 Task: Create a due date automation trigger when advanced on, on the wednesday of the week a card is due add fields with custom field "Resume" set to a date more than 1 working days ago at 11:00 AM.
Action: Mouse moved to (1254, 89)
Screenshot: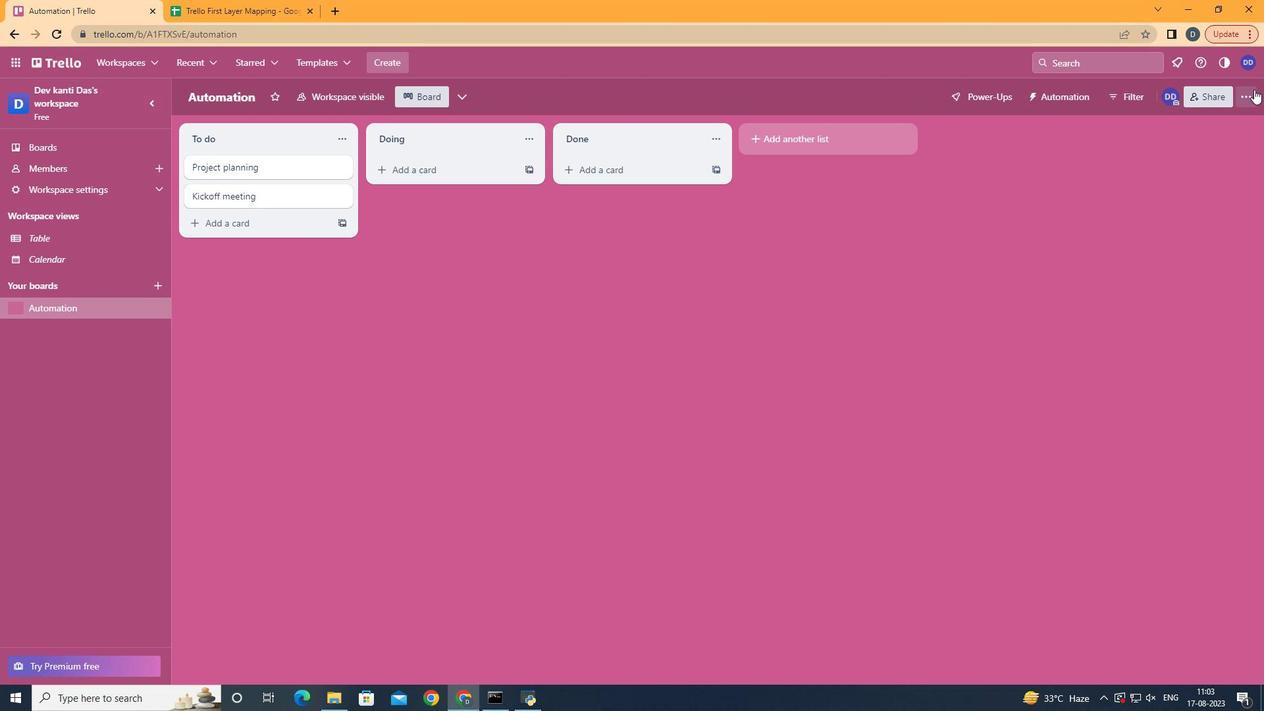 
Action: Mouse pressed left at (1254, 89)
Screenshot: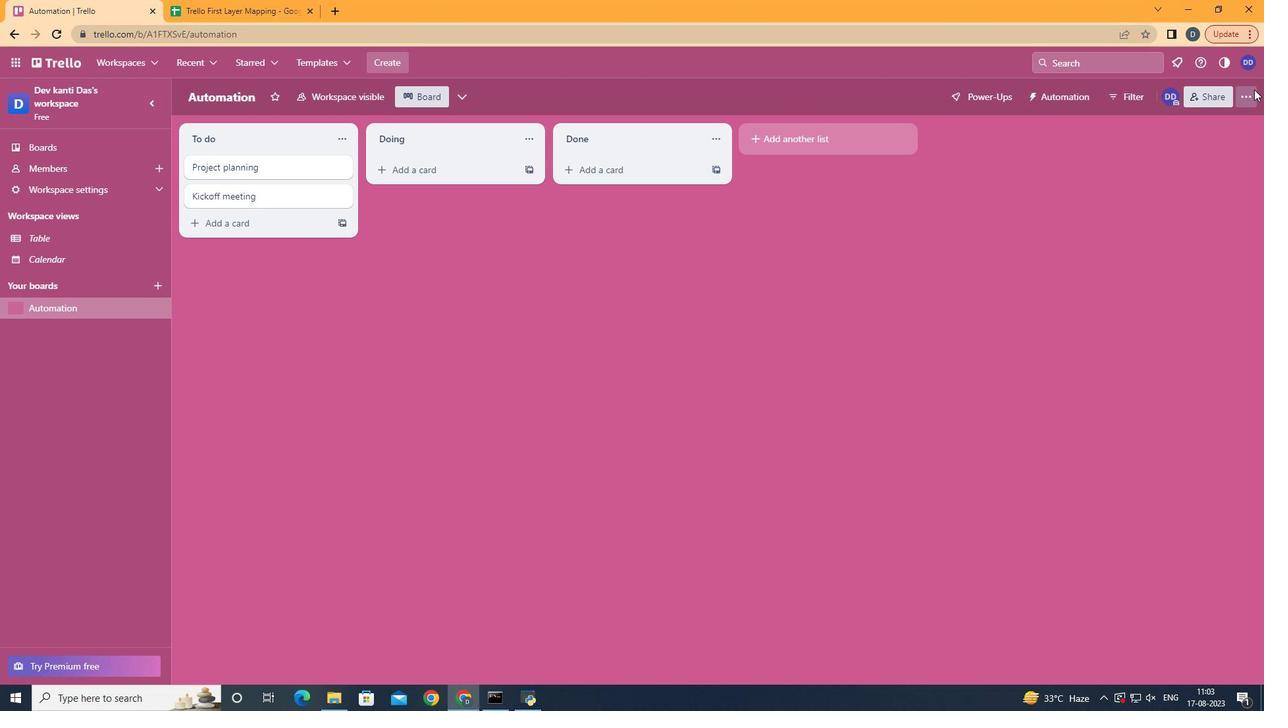 
Action: Mouse moved to (1216, 266)
Screenshot: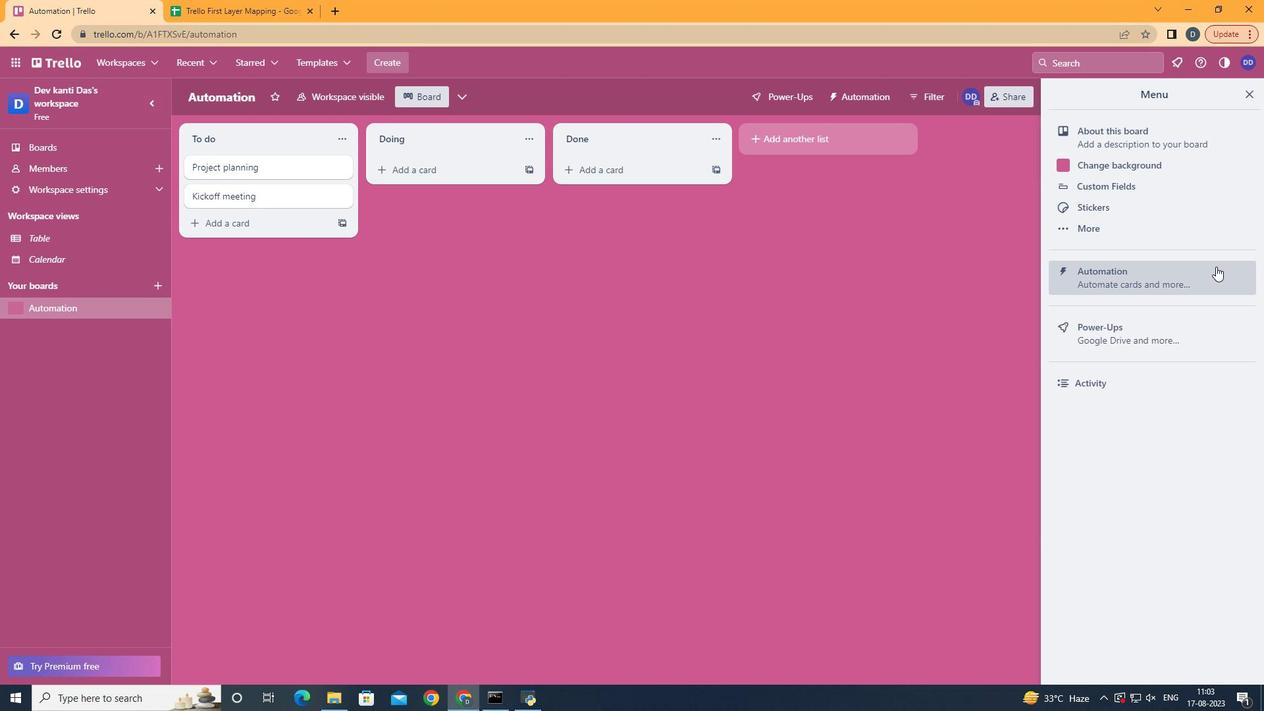 
Action: Mouse pressed left at (1216, 266)
Screenshot: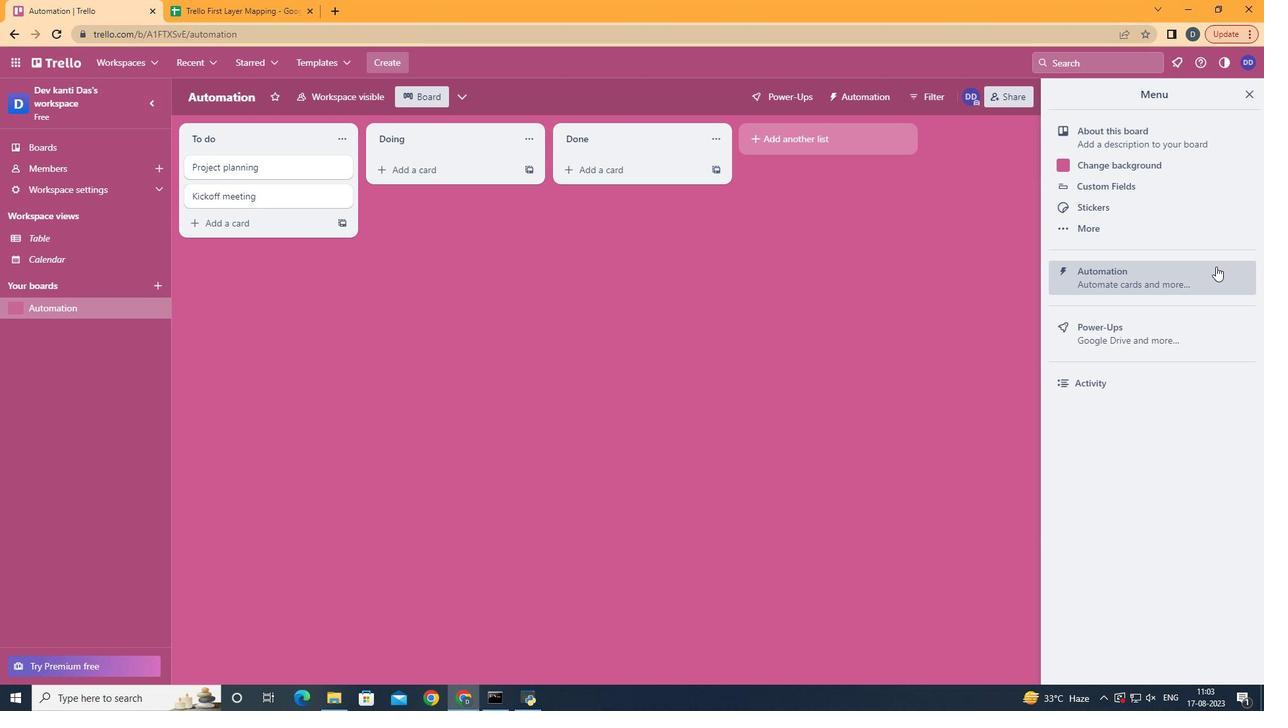
Action: Mouse moved to (254, 266)
Screenshot: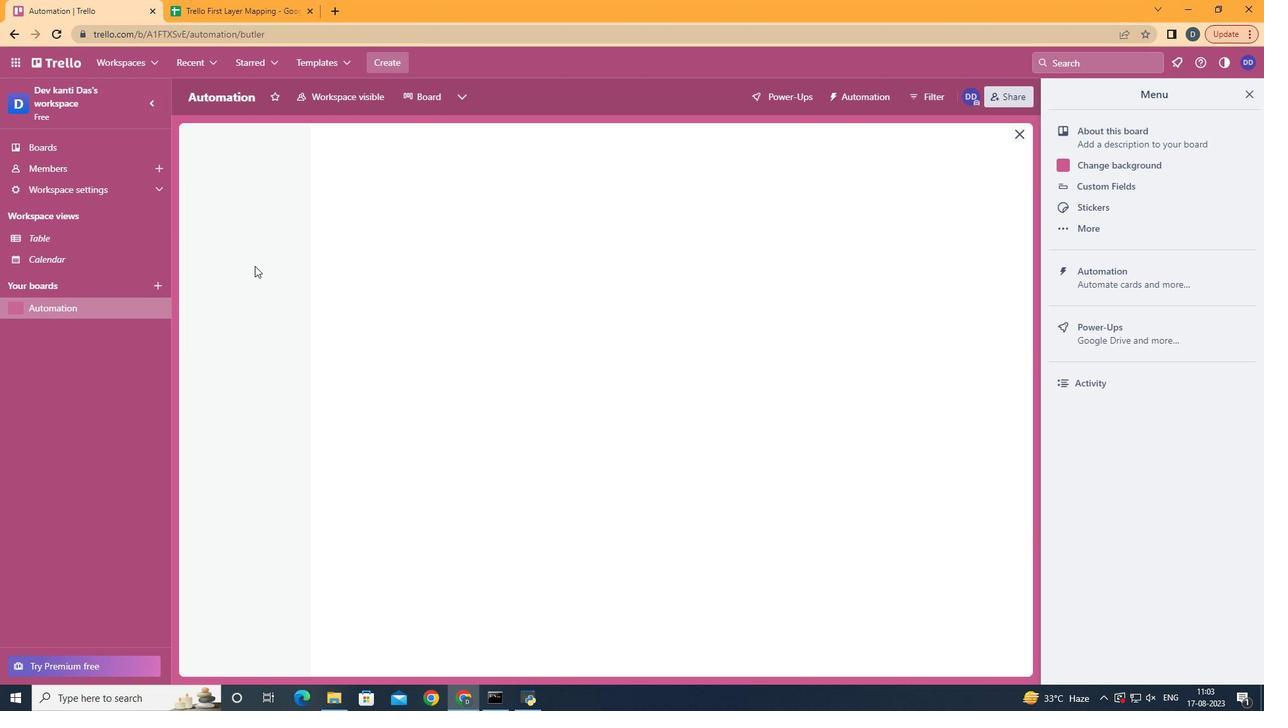 
Action: Mouse pressed left at (254, 266)
Screenshot: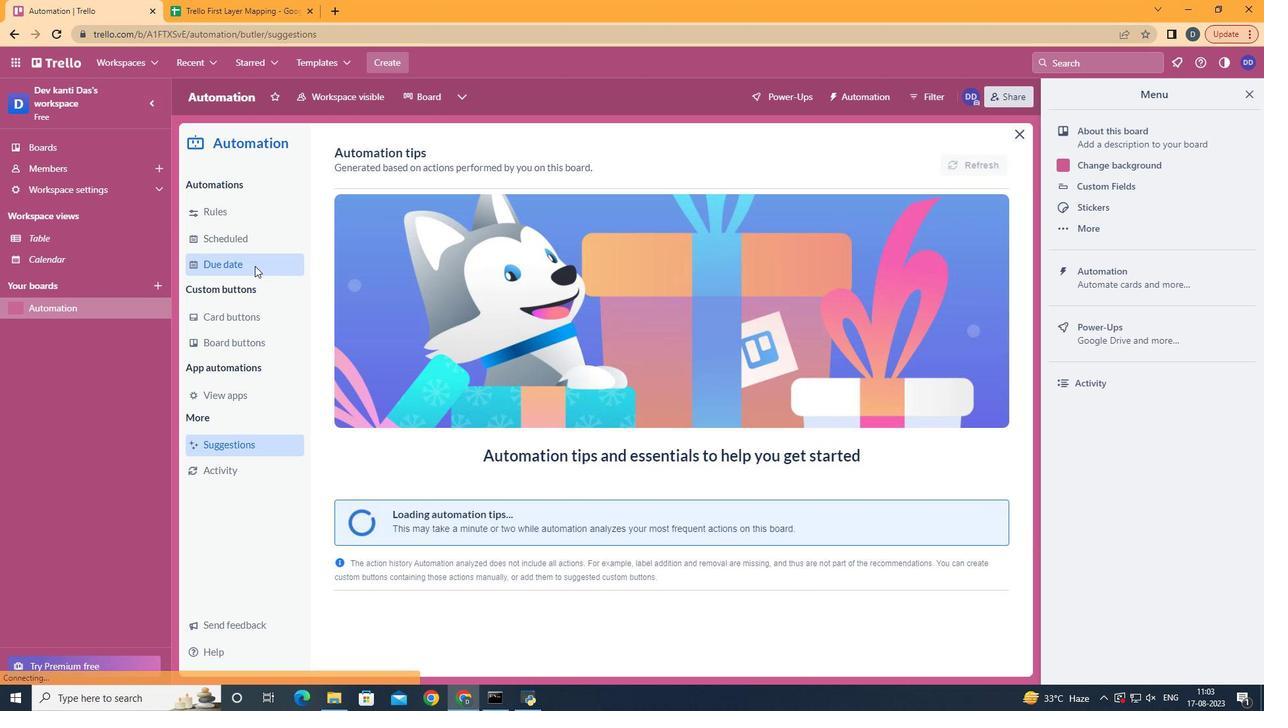
Action: Mouse moved to (922, 153)
Screenshot: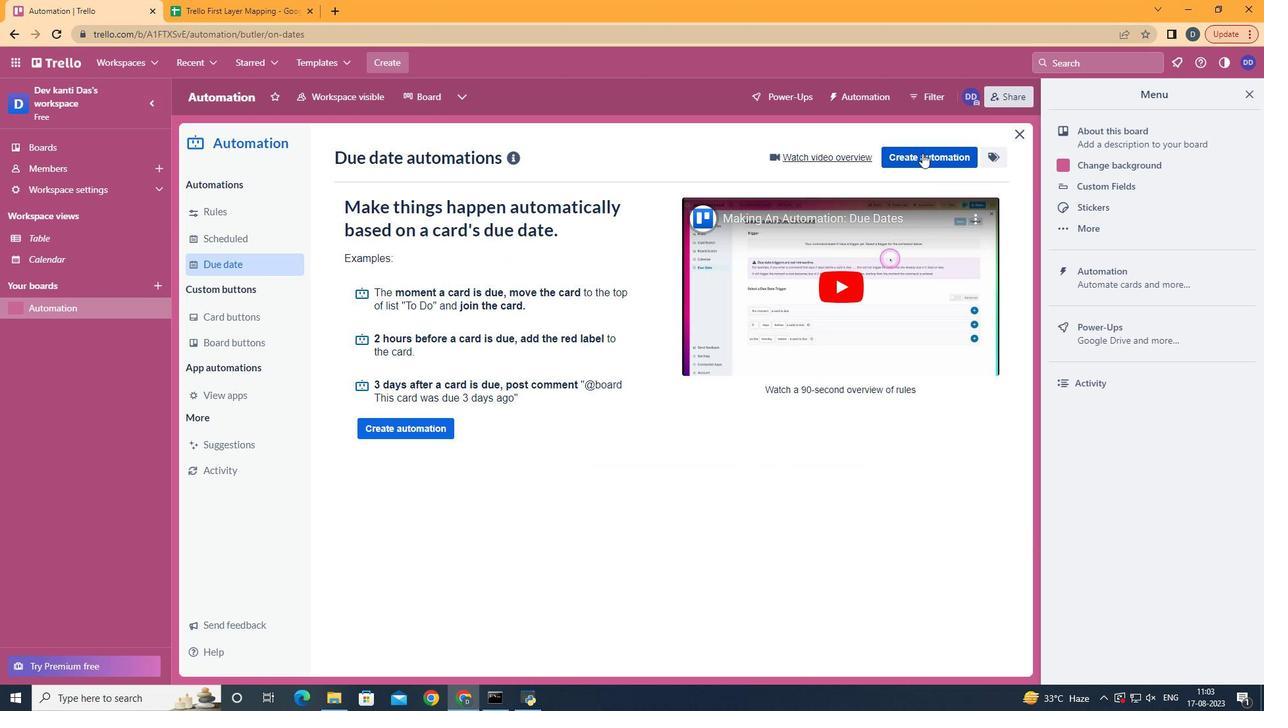 
Action: Mouse pressed left at (922, 153)
Screenshot: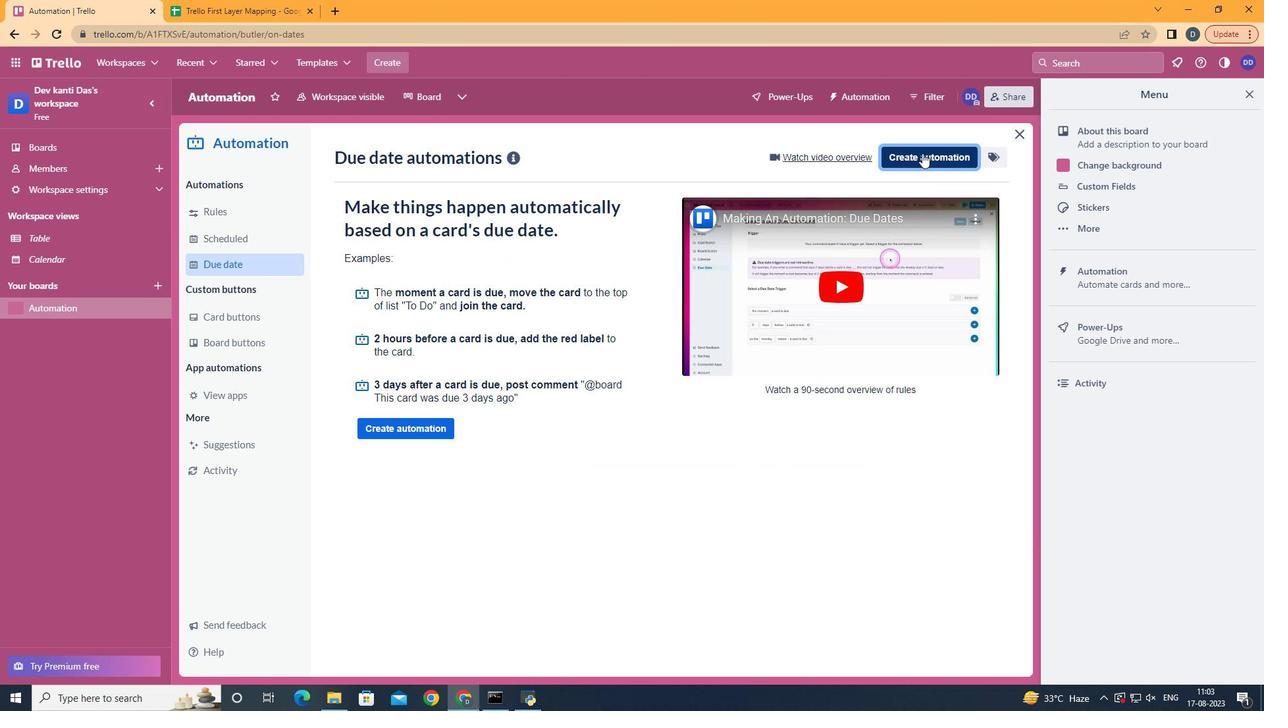 
Action: Mouse moved to (755, 281)
Screenshot: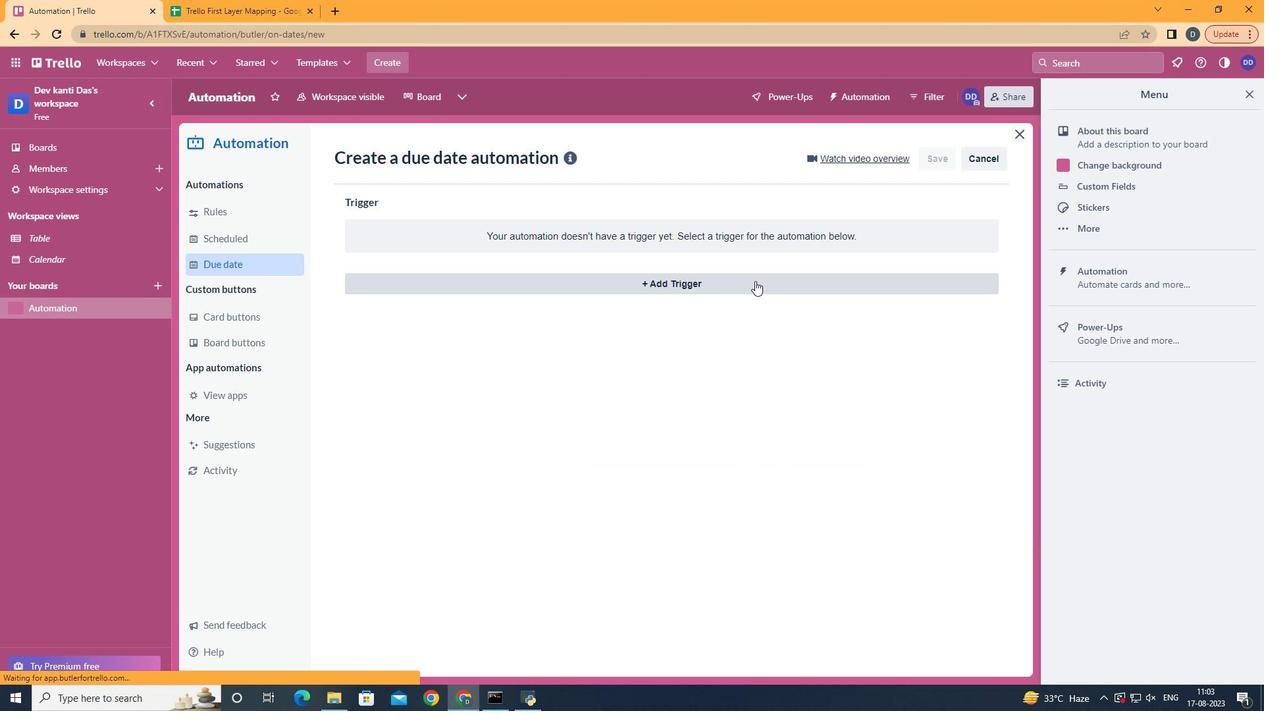 
Action: Mouse pressed left at (755, 281)
Screenshot: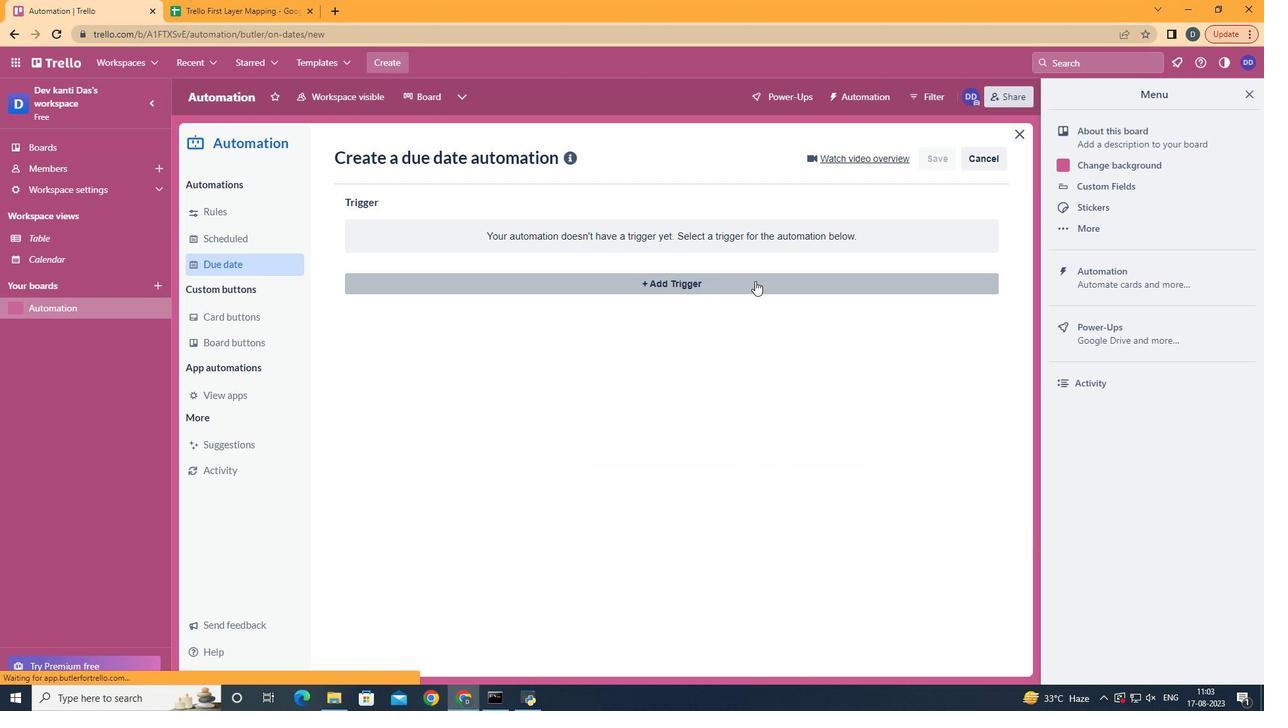 
Action: Mouse moved to (425, 393)
Screenshot: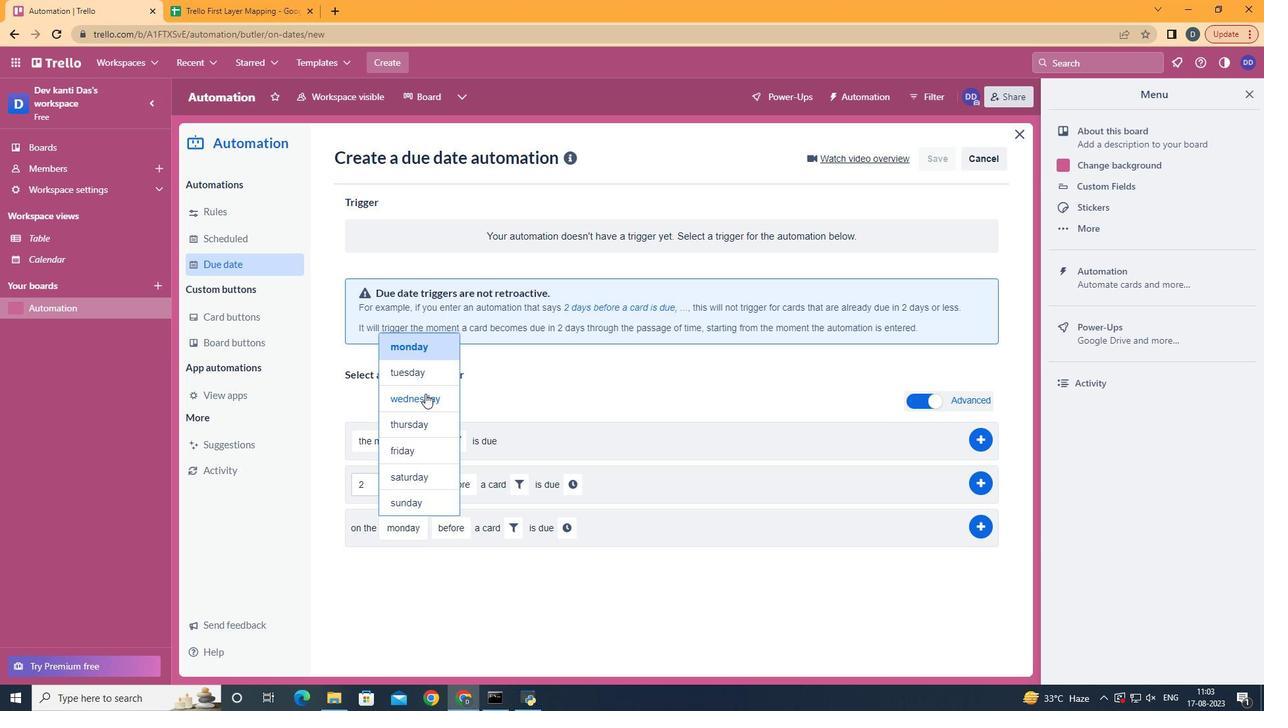 
Action: Mouse pressed left at (425, 393)
Screenshot: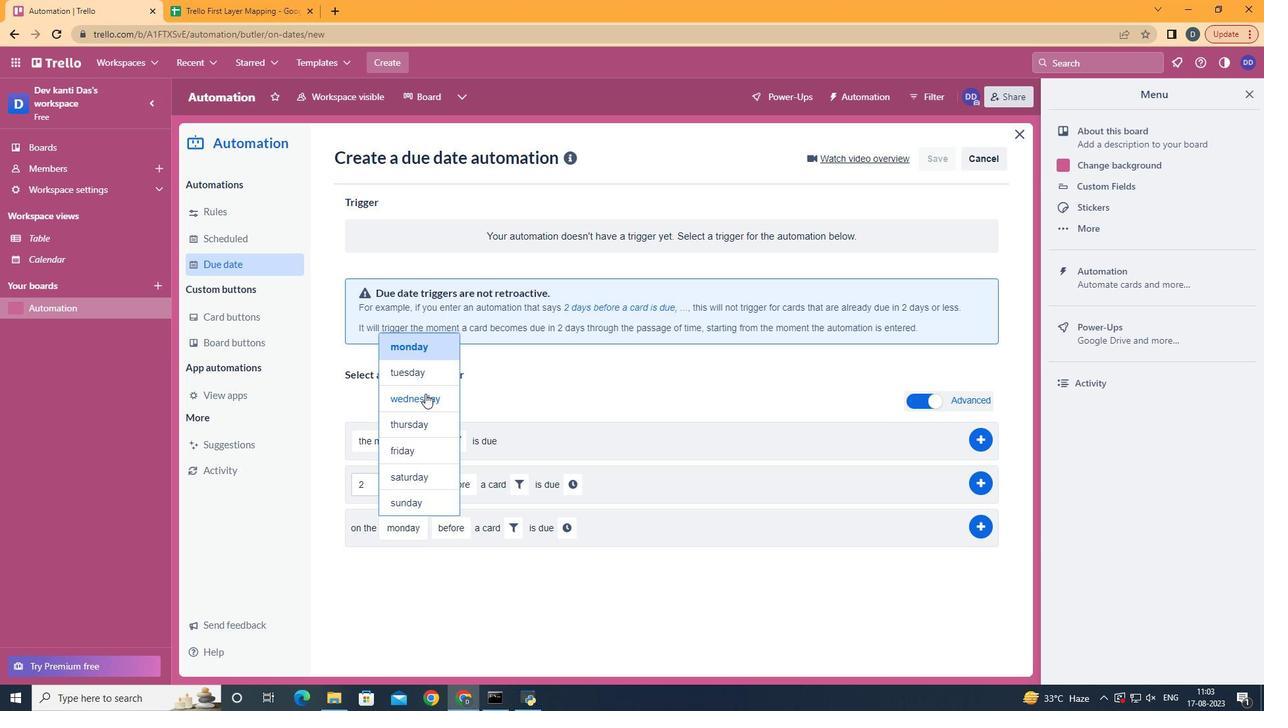 
Action: Mouse moved to (478, 615)
Screenshot: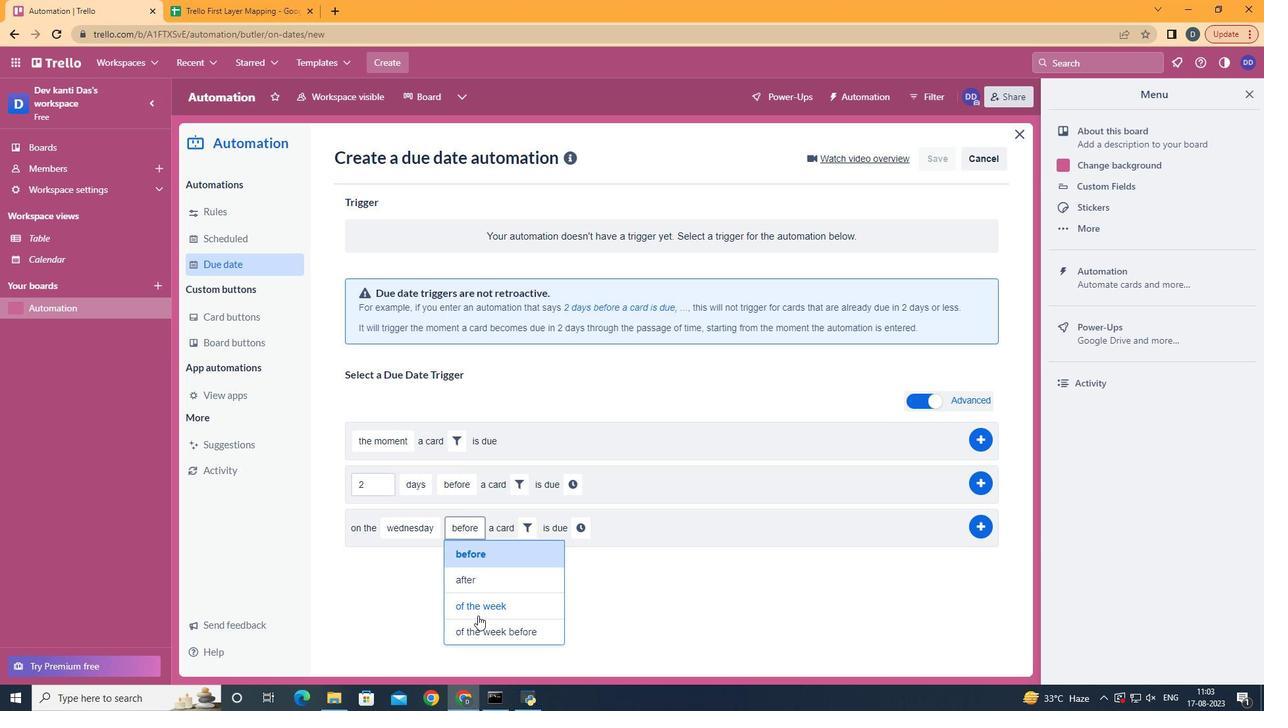 
Action: Mouse pressed left at (478, 615)
Screenshot: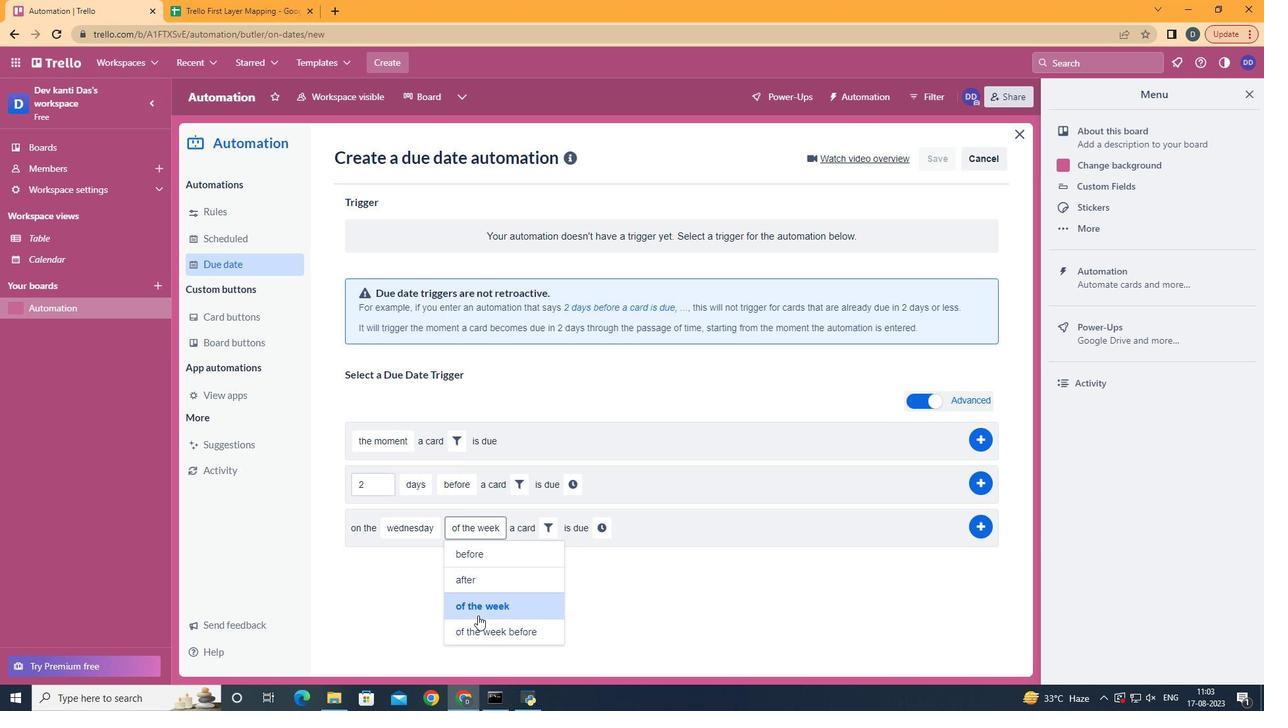 
Action: Mouse moved to (541, 531)
Screenshot: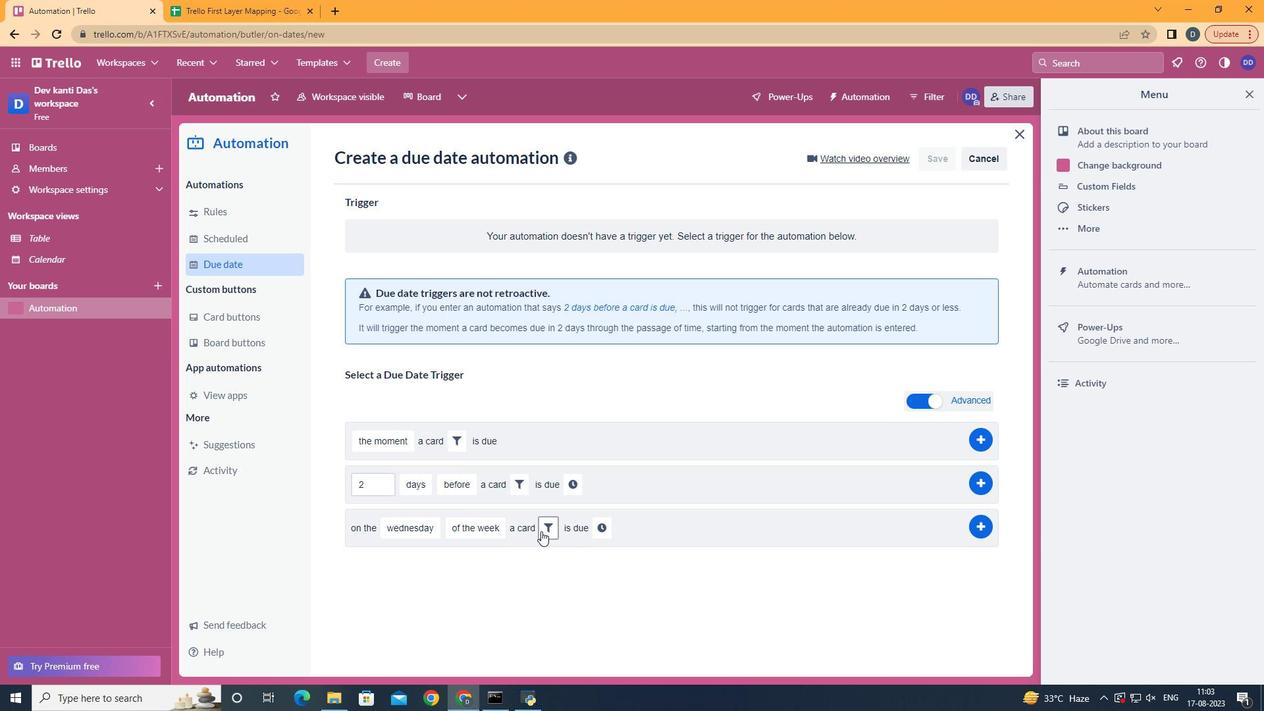 
Action: Mouse pressed left at (541, 531)
Screenshot: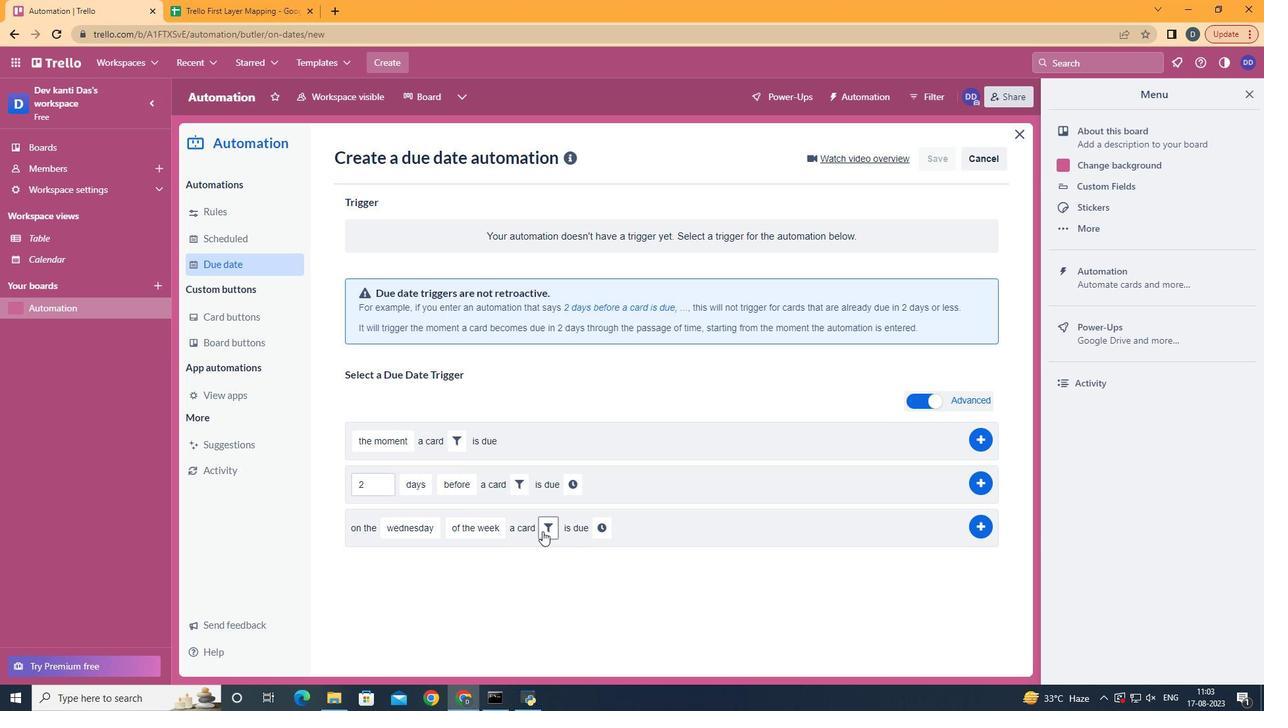 
Action: Mouse moved to (757, 559)
Screenshot: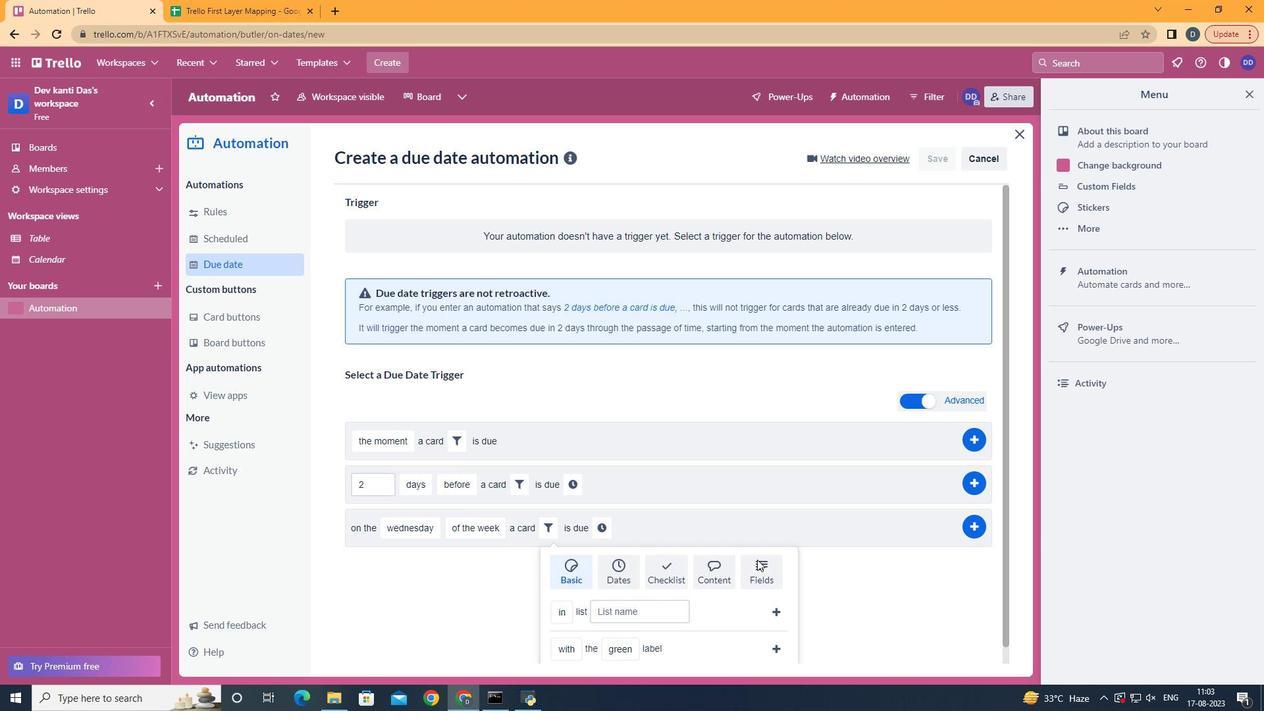 
Action: Mouse pressed left at (757, 559)
Screenshot: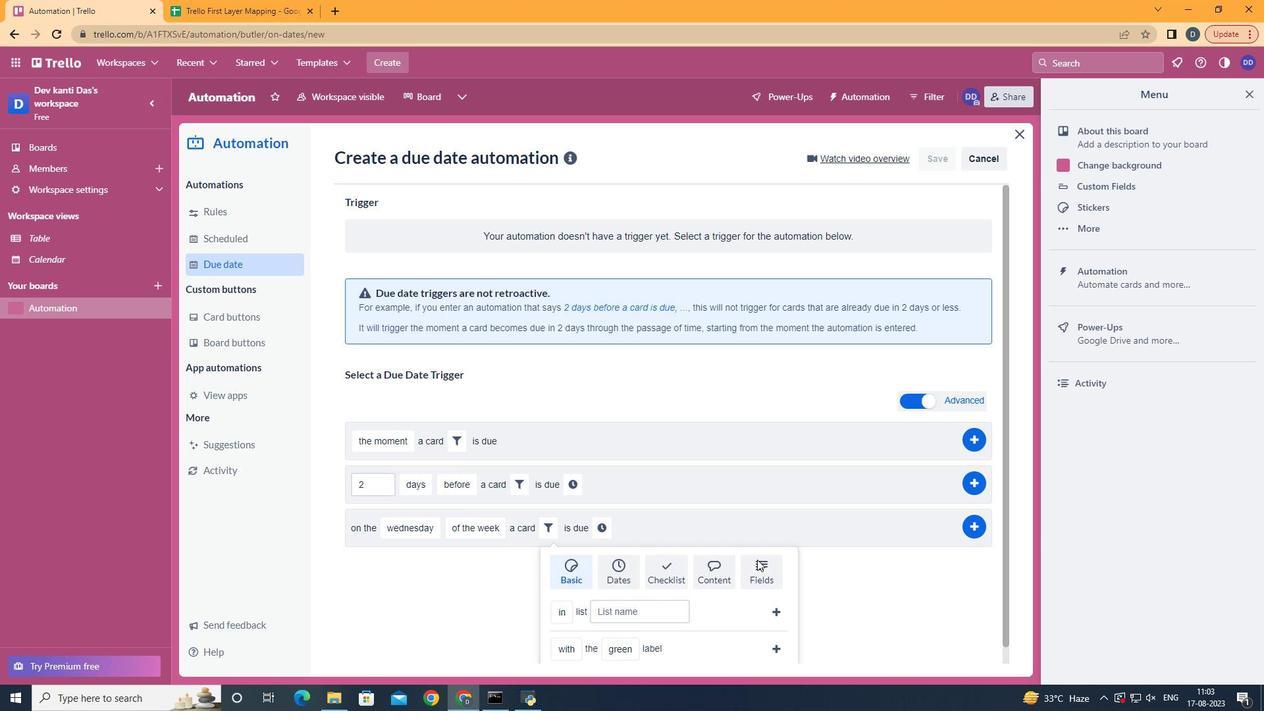
Action: Mouse scrolled (757, 559) with delta (0, 0)
Screenshot: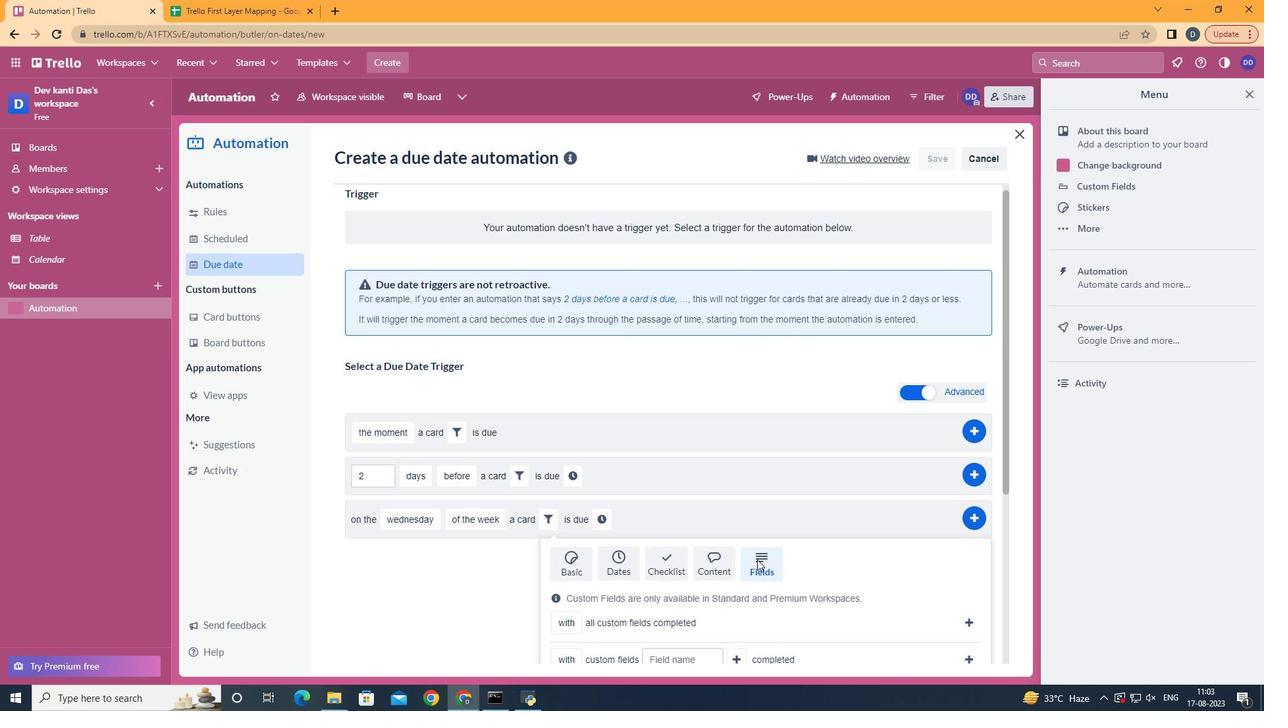 
Action: Mouse scrolled (757, 559) with delta (0, 0)
Screenshot: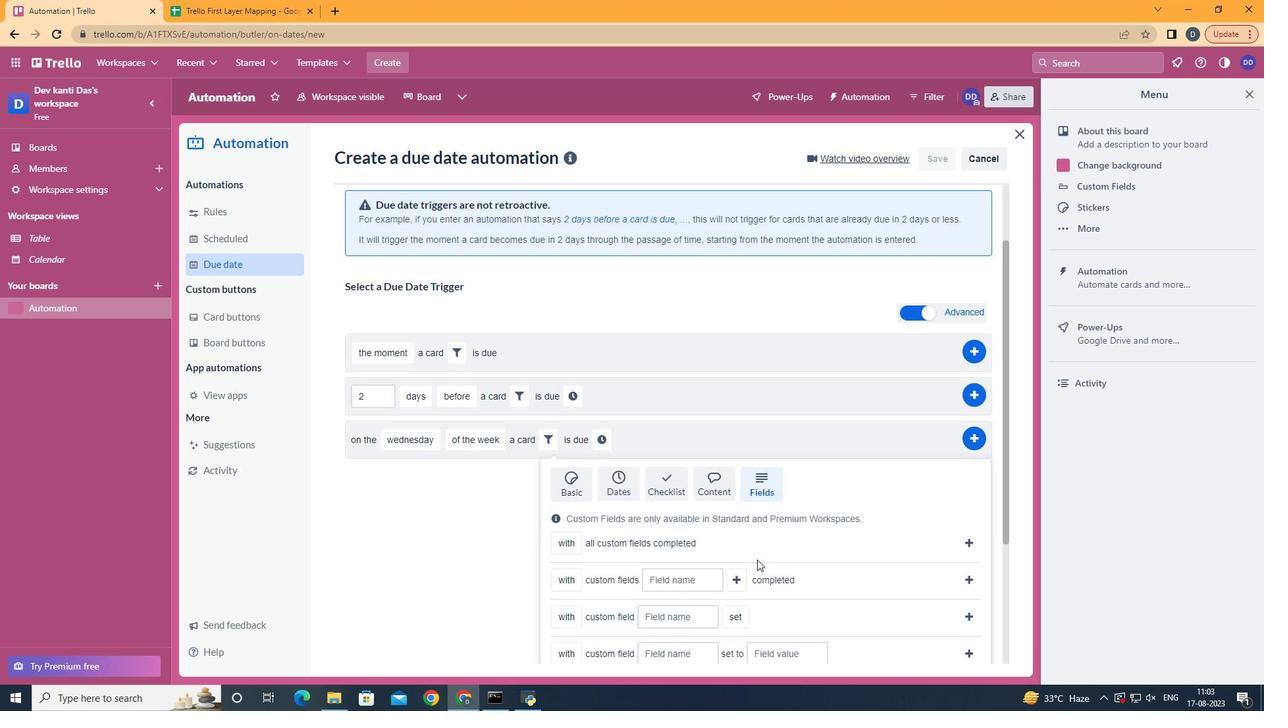 
Action: Mouse scrolled (757, 559) with delta (0, 0)
Screenshot: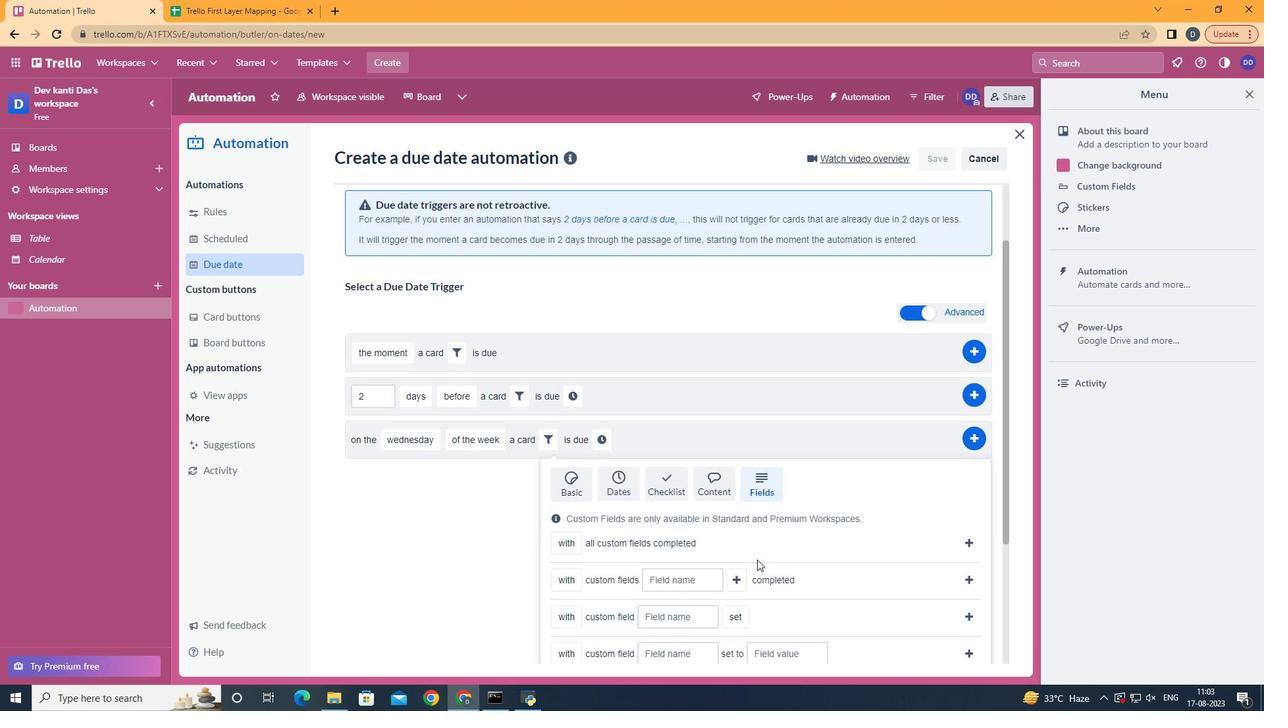 
Action: Mouse scrolled (757, 559) with delta (0, 0)
Screenshot: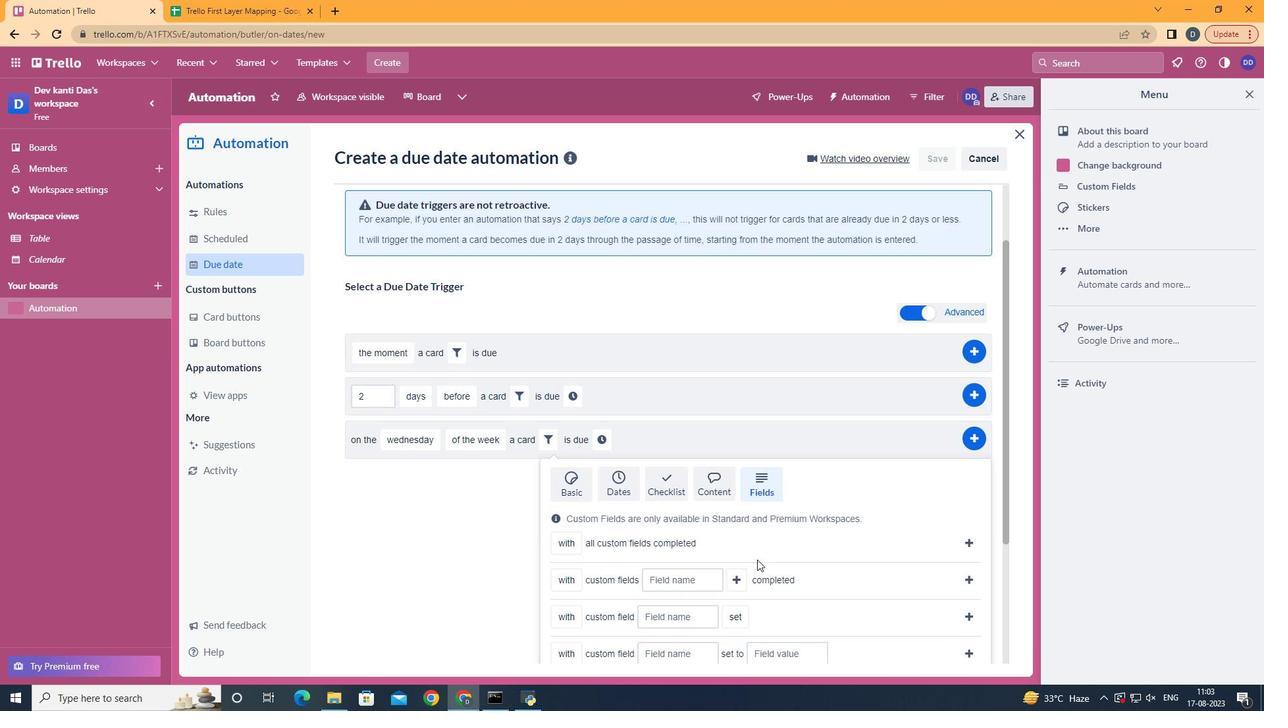
Action: Mouse scrolled (757, 559) with delta (0, 0)
Screenshot: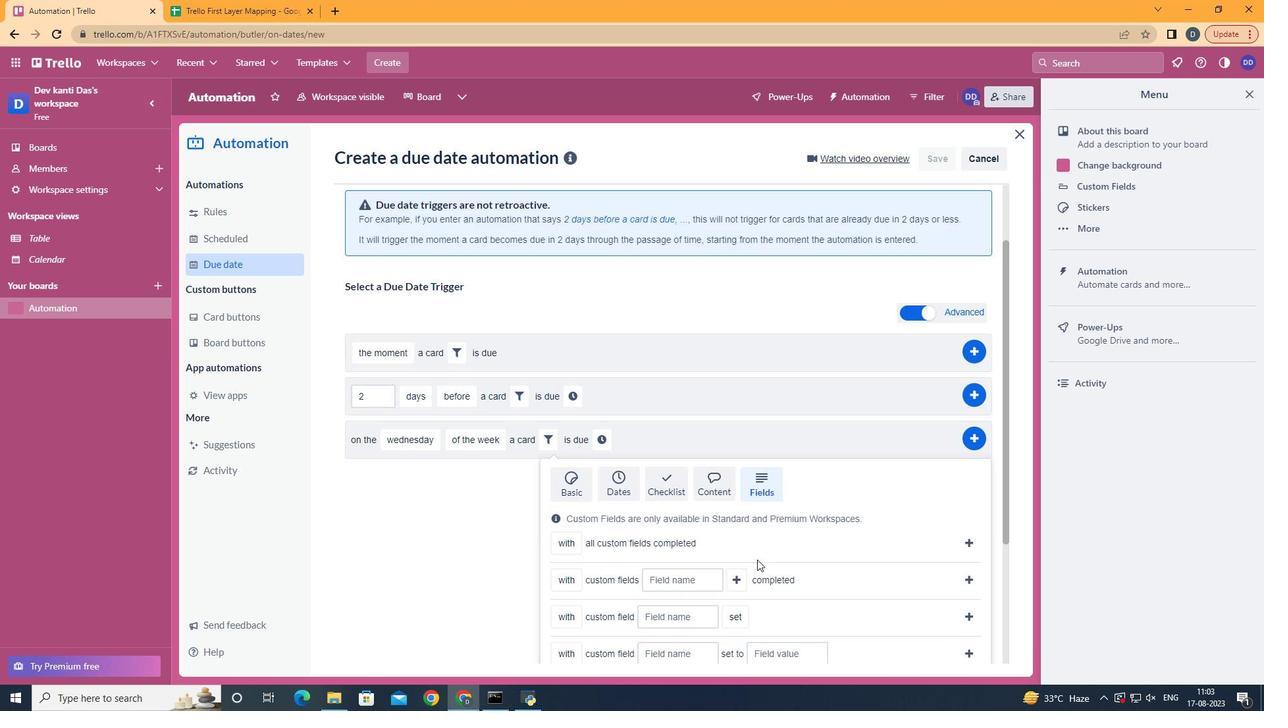 
Action: Mouse moved to (692, 611)
Screenshot: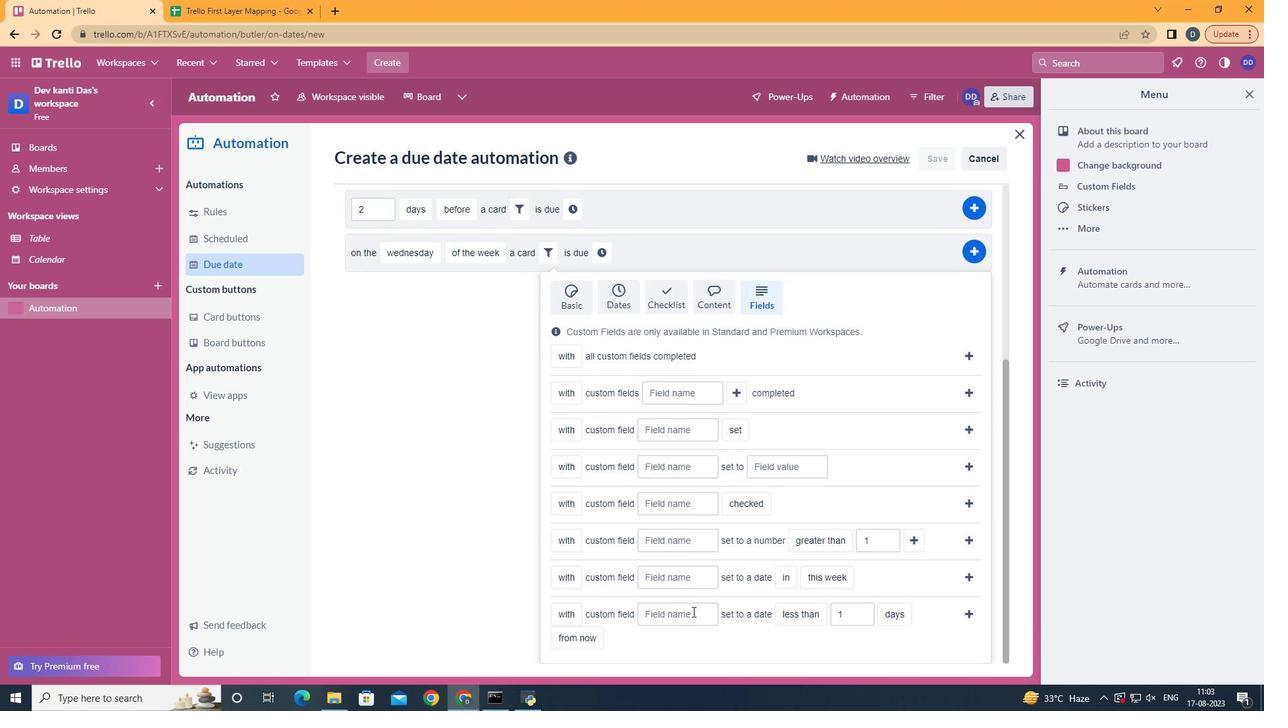 
Action: Mouse pressed left at (692, 611)
Screenshot: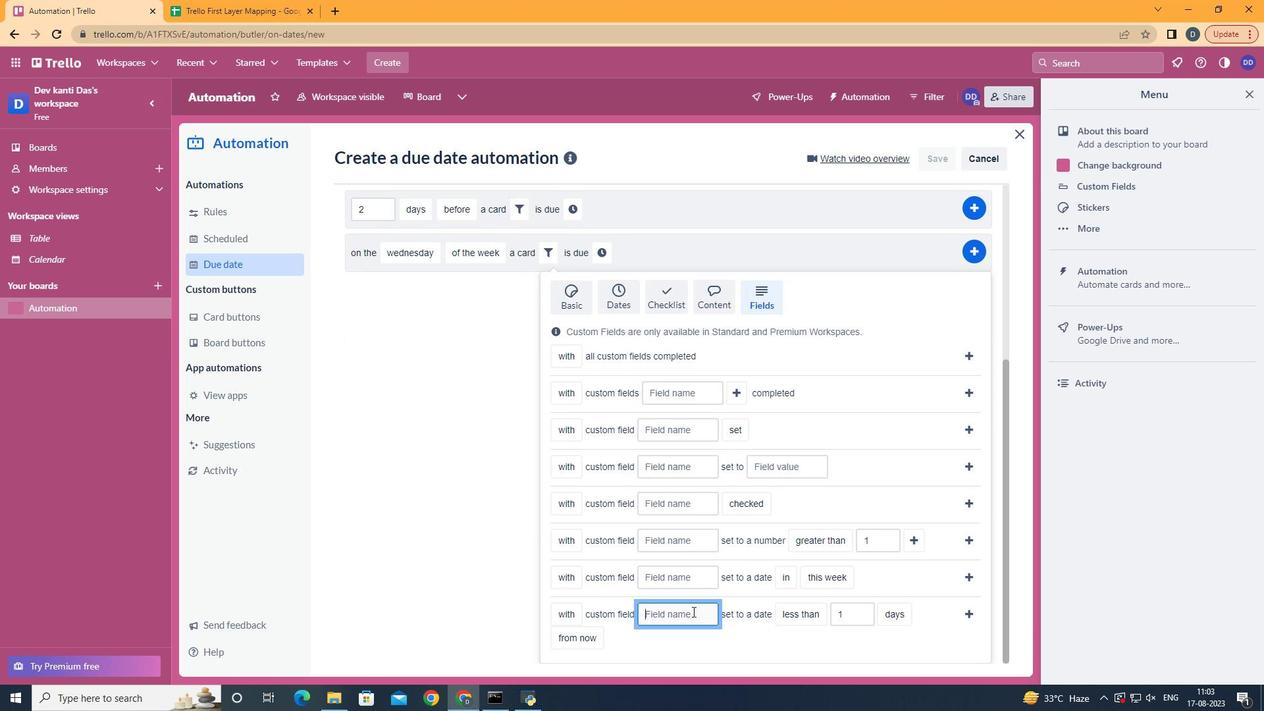 
Action: Mouse moved to (691, 613)
Screenshot: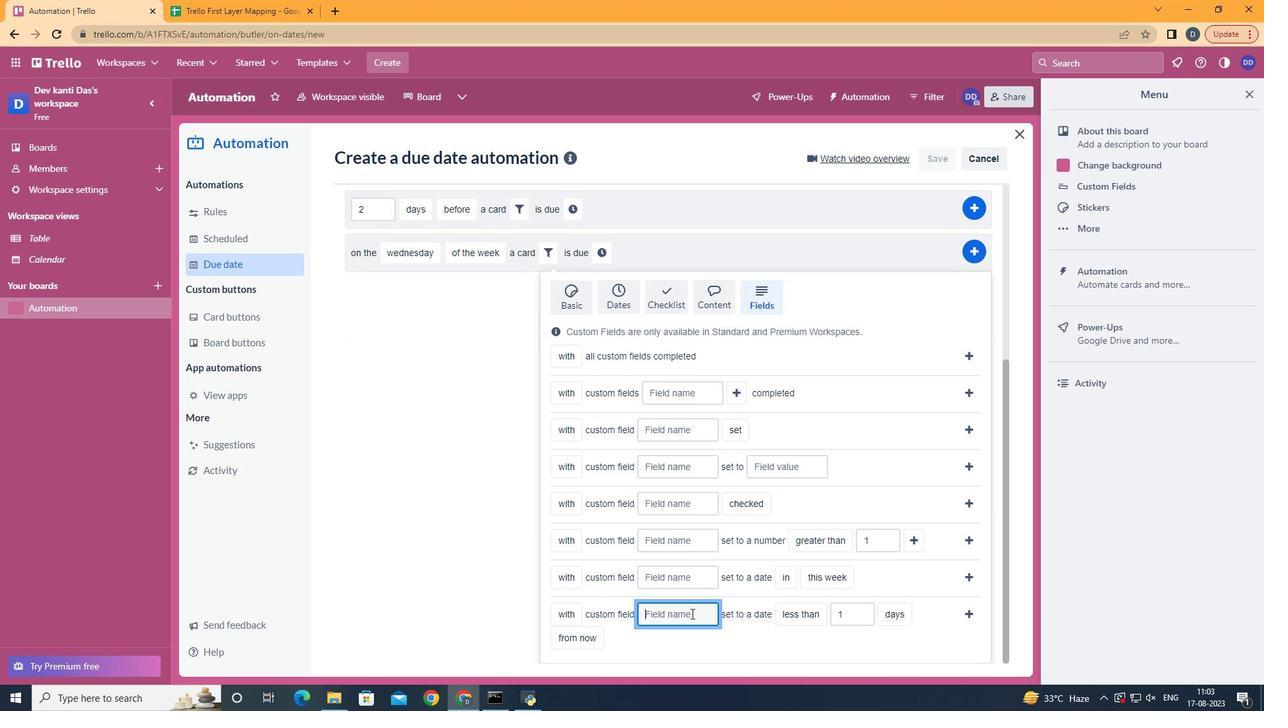 
Action: Key pressed <Key.shift><Key.shift><Key.shift><Key.shift><Key.shift><Key.shift><Key.shift><Key.shift><Key.shift><Key.shift><Key.shift><Key.shift><Key.shift><Key.shift>Resume
Screenshot: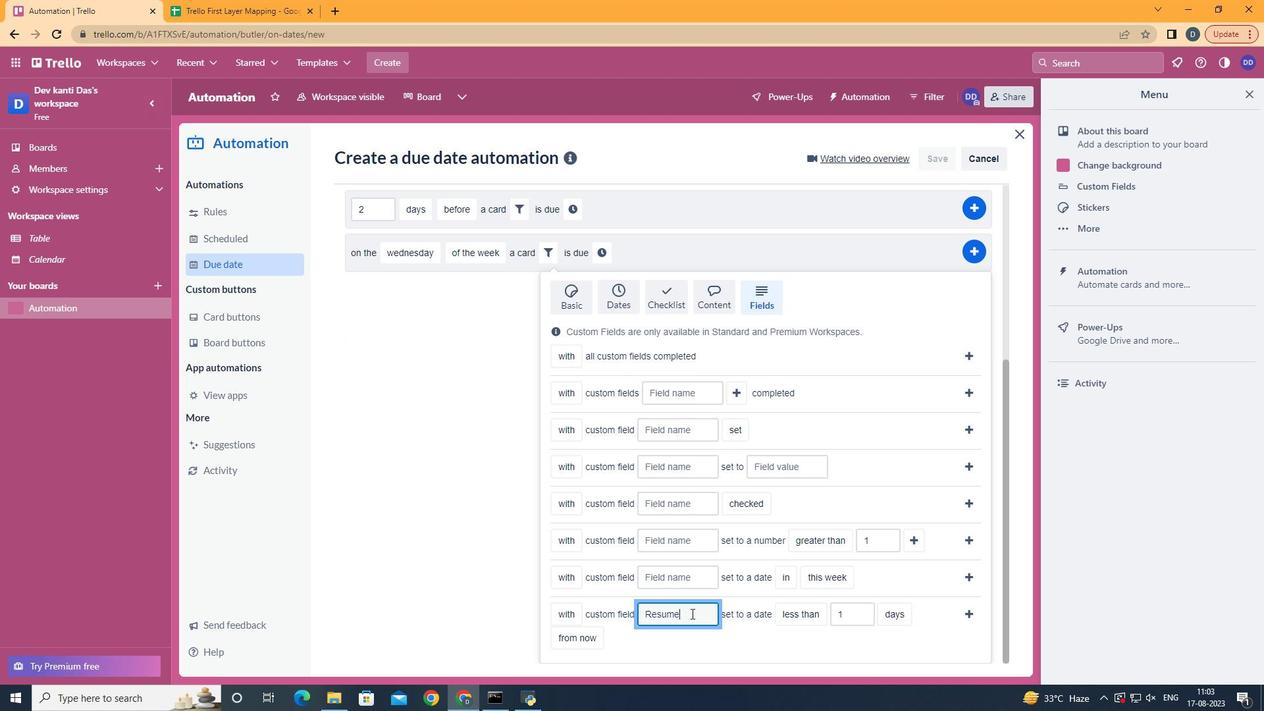 
Action: Mouse moved to (813, 543)
Screenshot: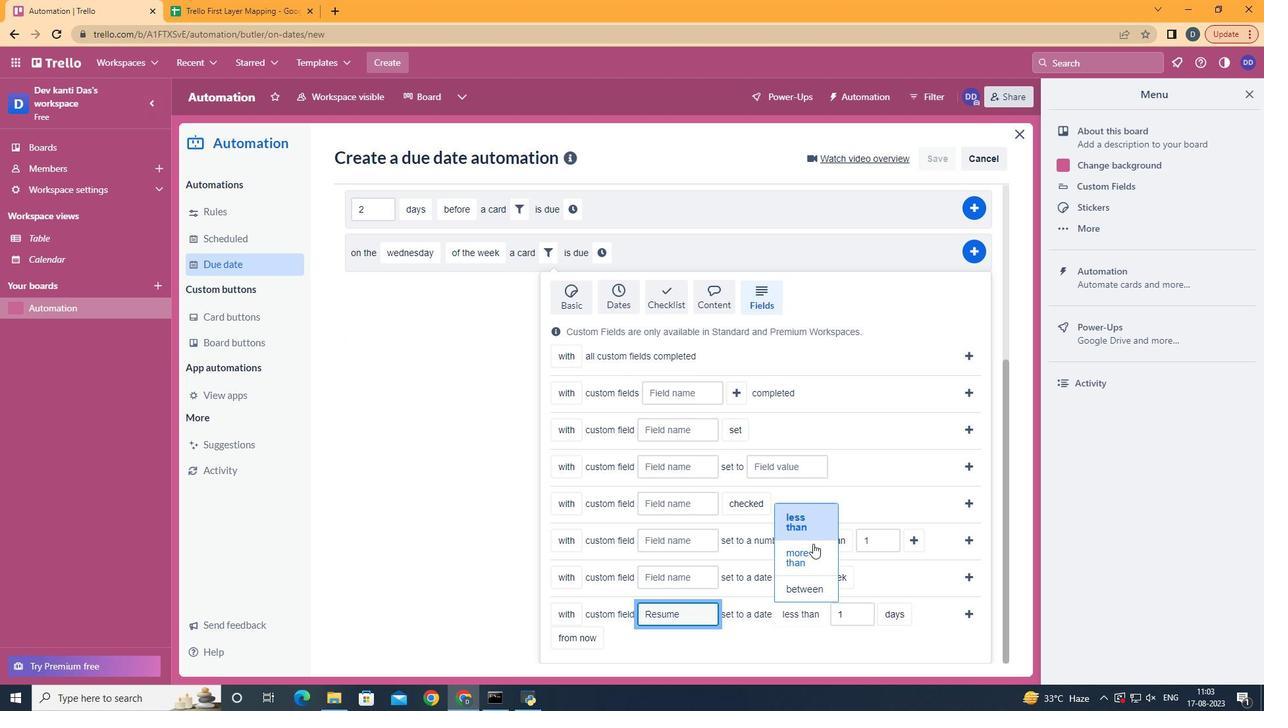 
Action: Mouse pressed left at (813, 543)
Screenshot: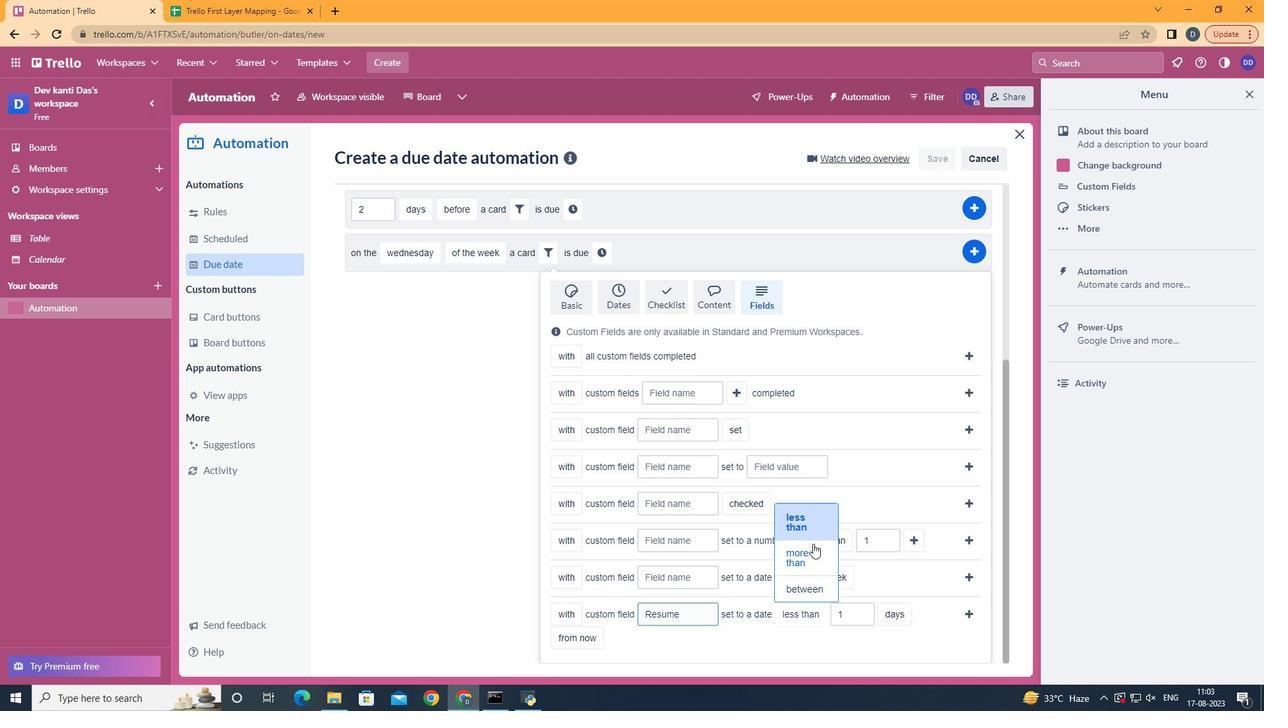 
Action: Mouse moved to (898, 596)
Screenshot: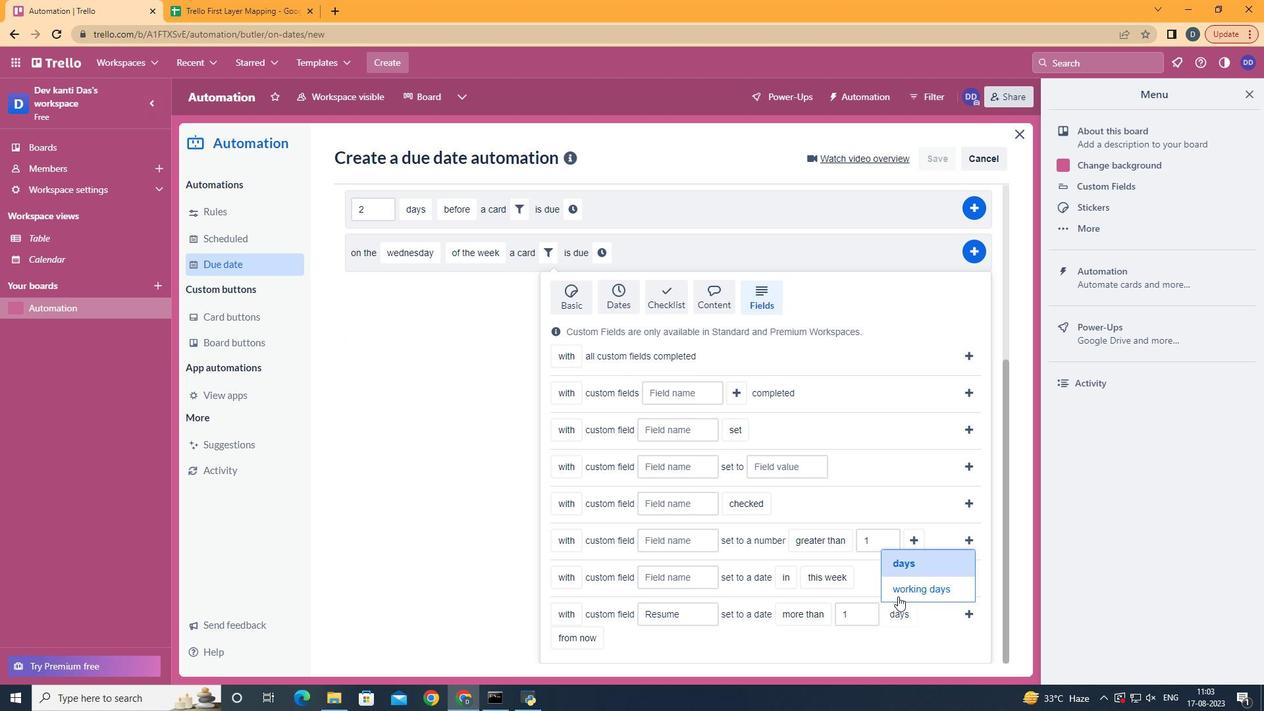 
Action: Mouse pressed left at (898, 596)
Screenshot: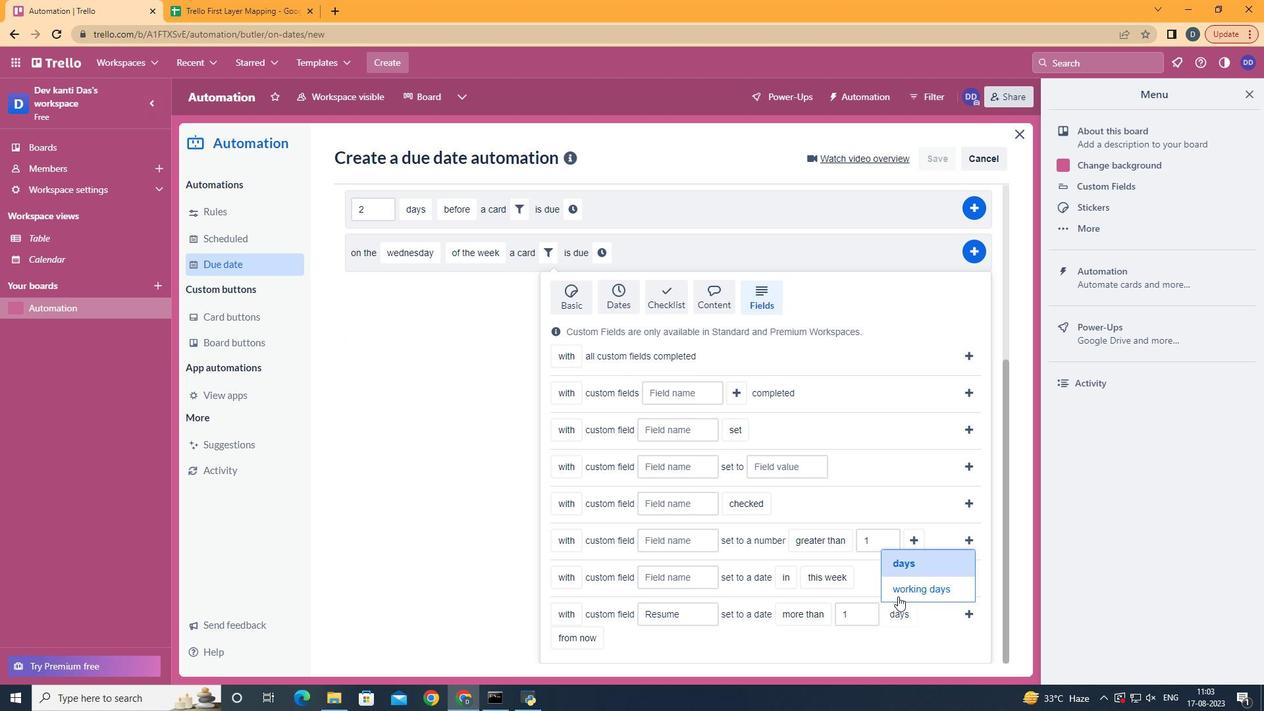 
Action: Mouse moved to (651, 616)
Screenshot: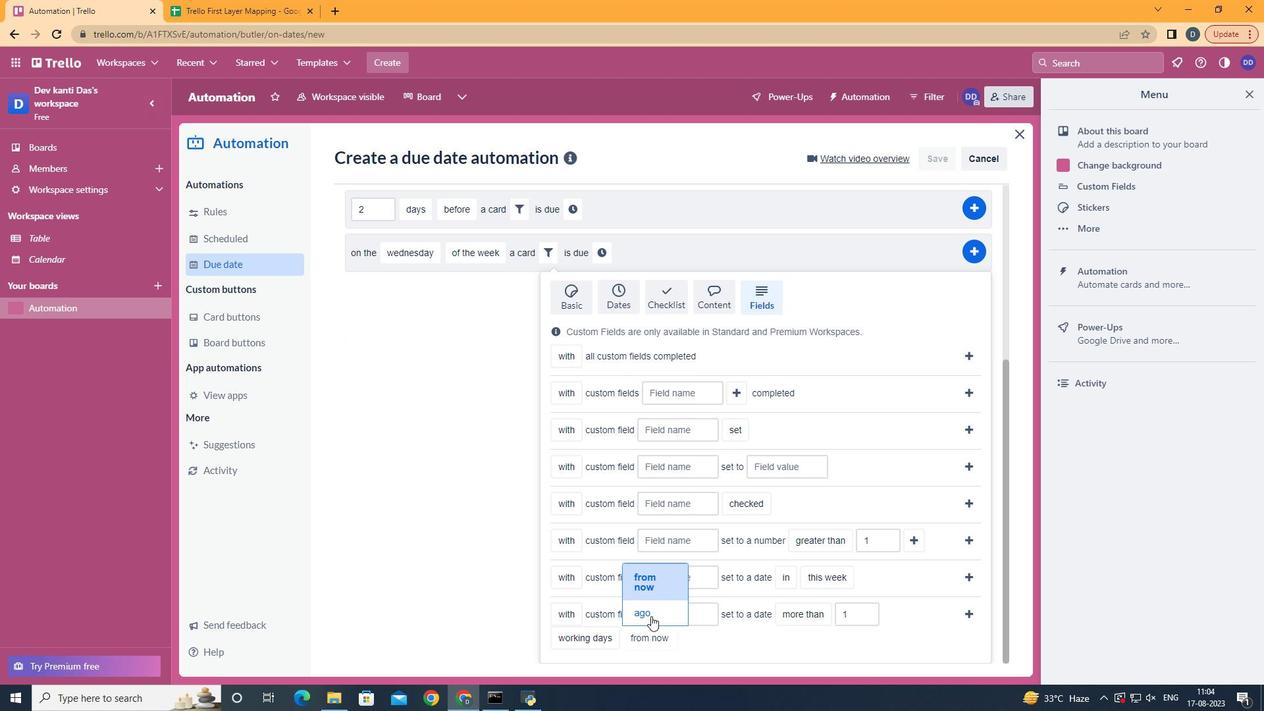 
Action: Mouse pressed left at (651, 616)
Screenshot: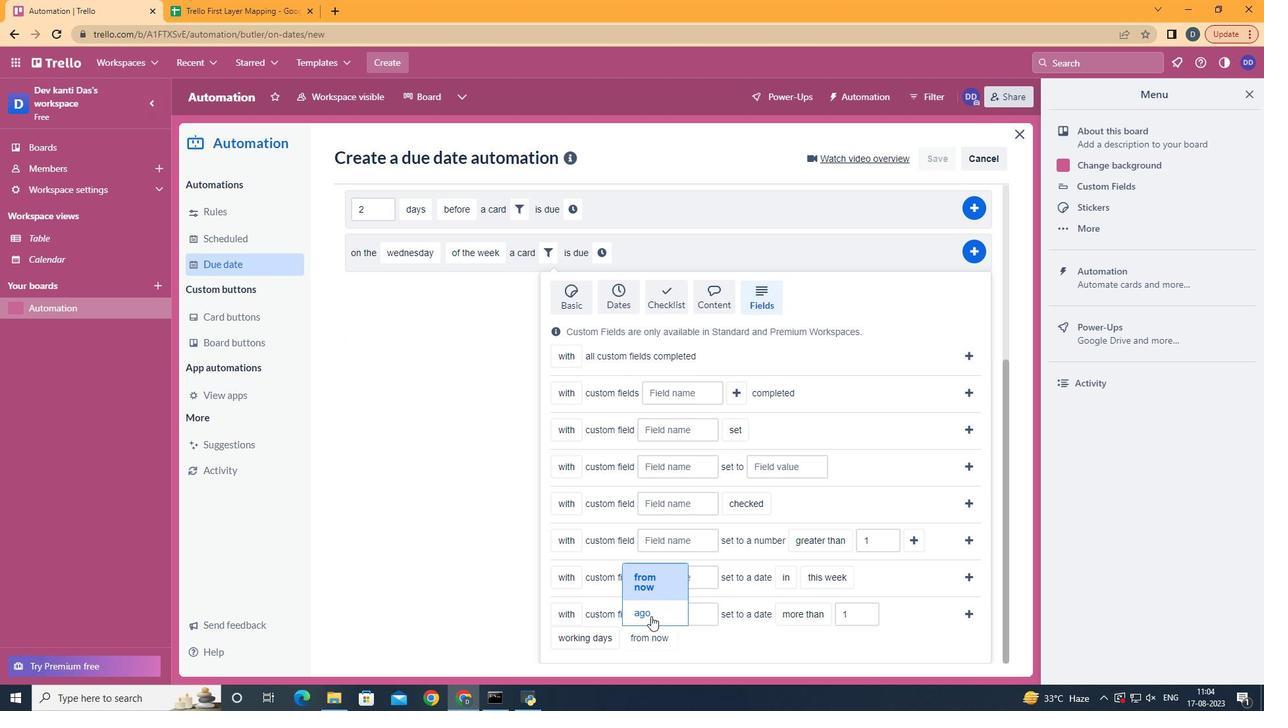 
Action: Mouse moved to (965, 614)
Screenshot: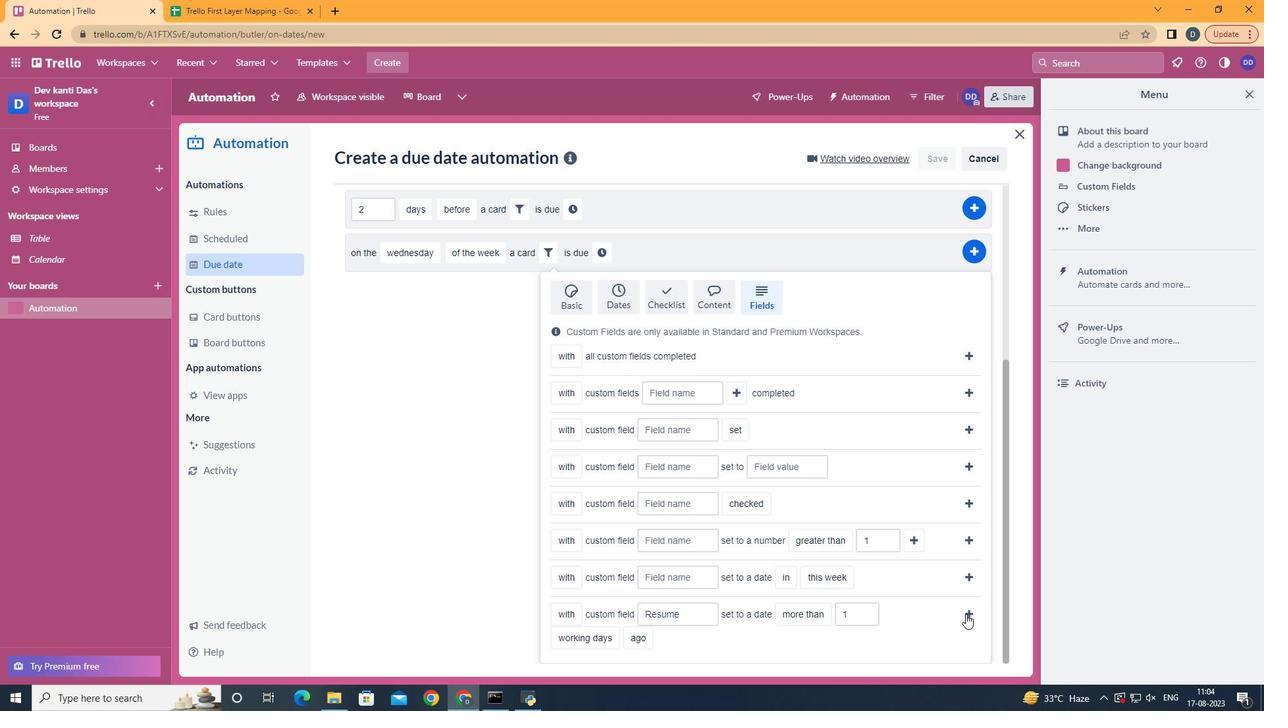 
Action: Mouse pressed left at (965, 614)
Screenshot: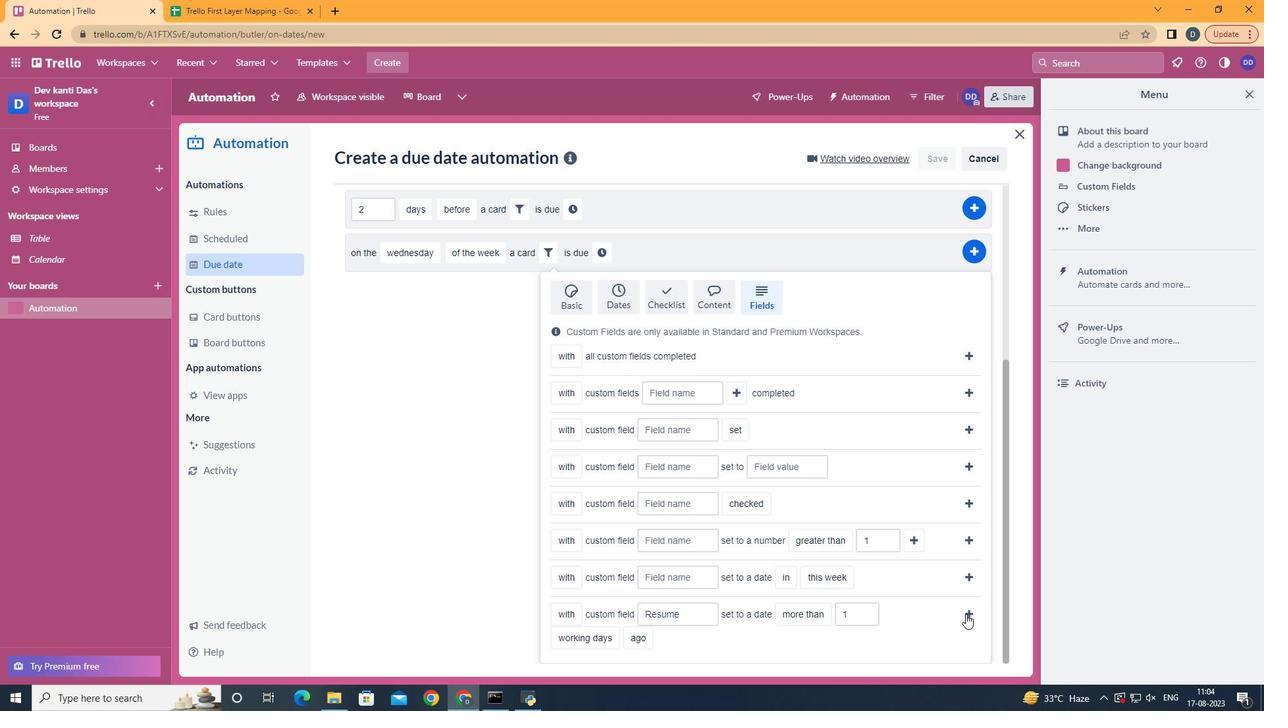 
Action: Mouse moved to (926, 526)
Screenshot: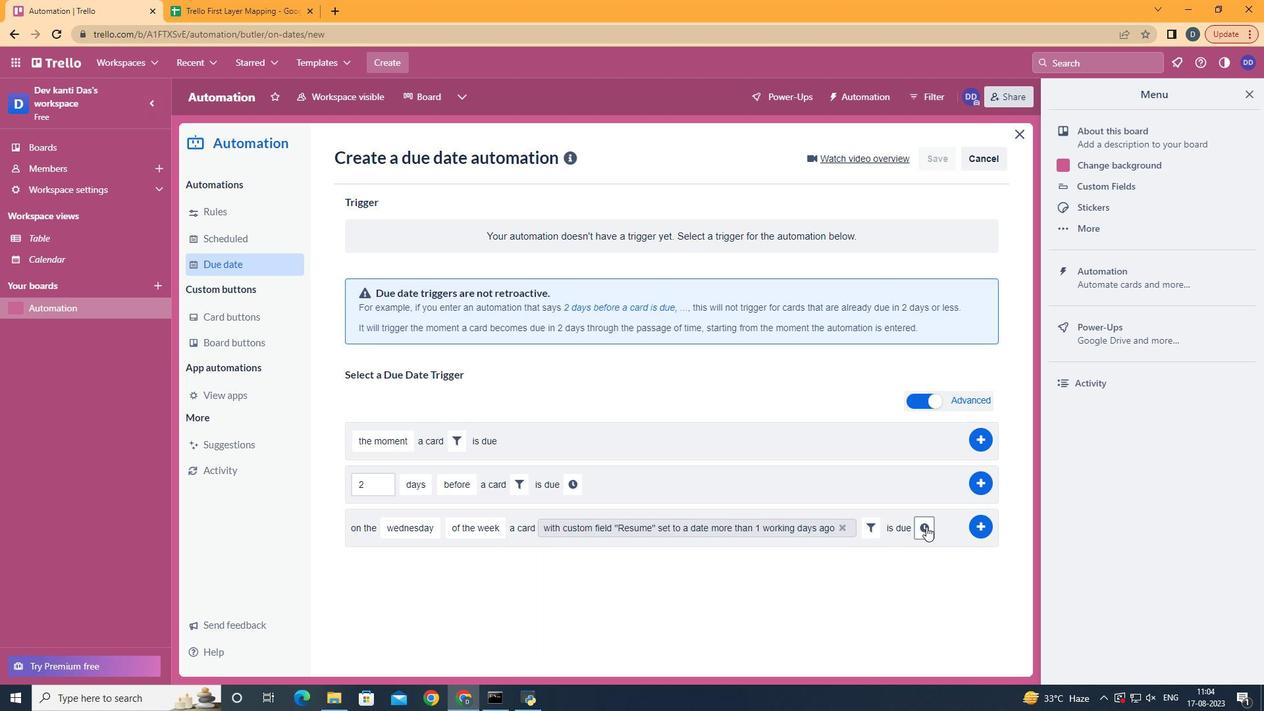 
Action: Mouse pressed left at (926, 526)
Screenshot: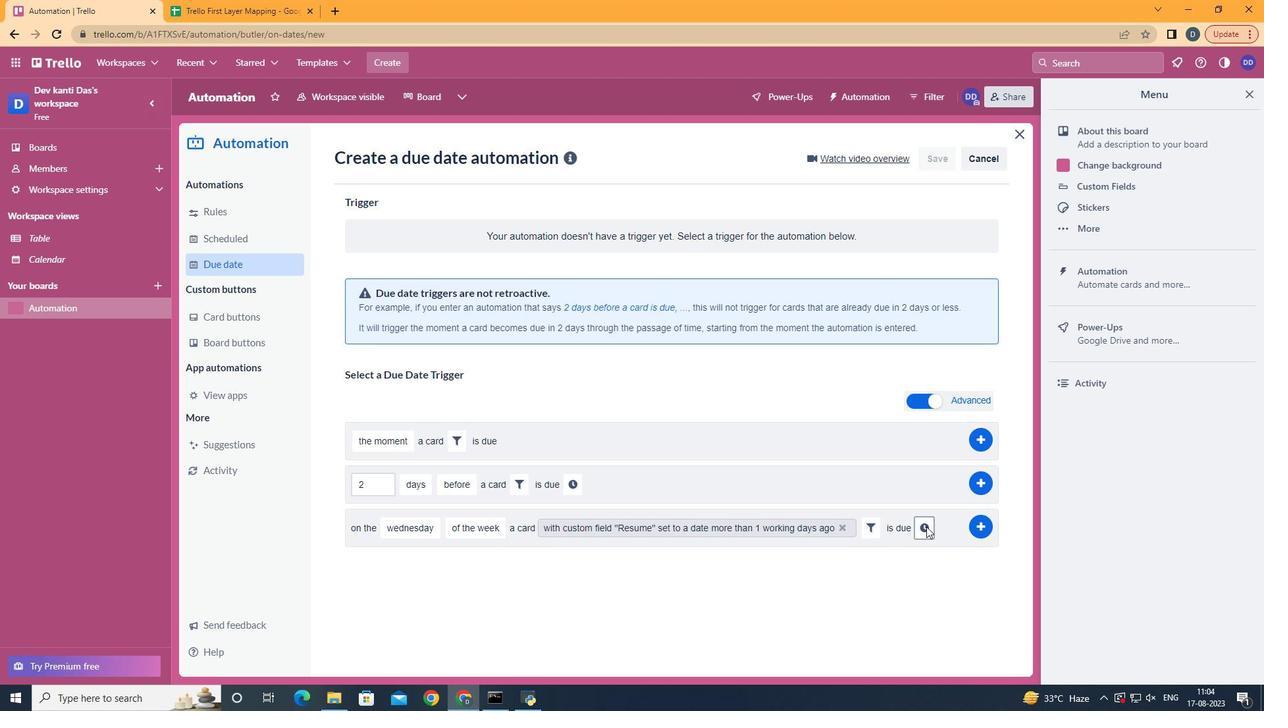 
Action: Mouse moved to (447, 558)
Screenshot: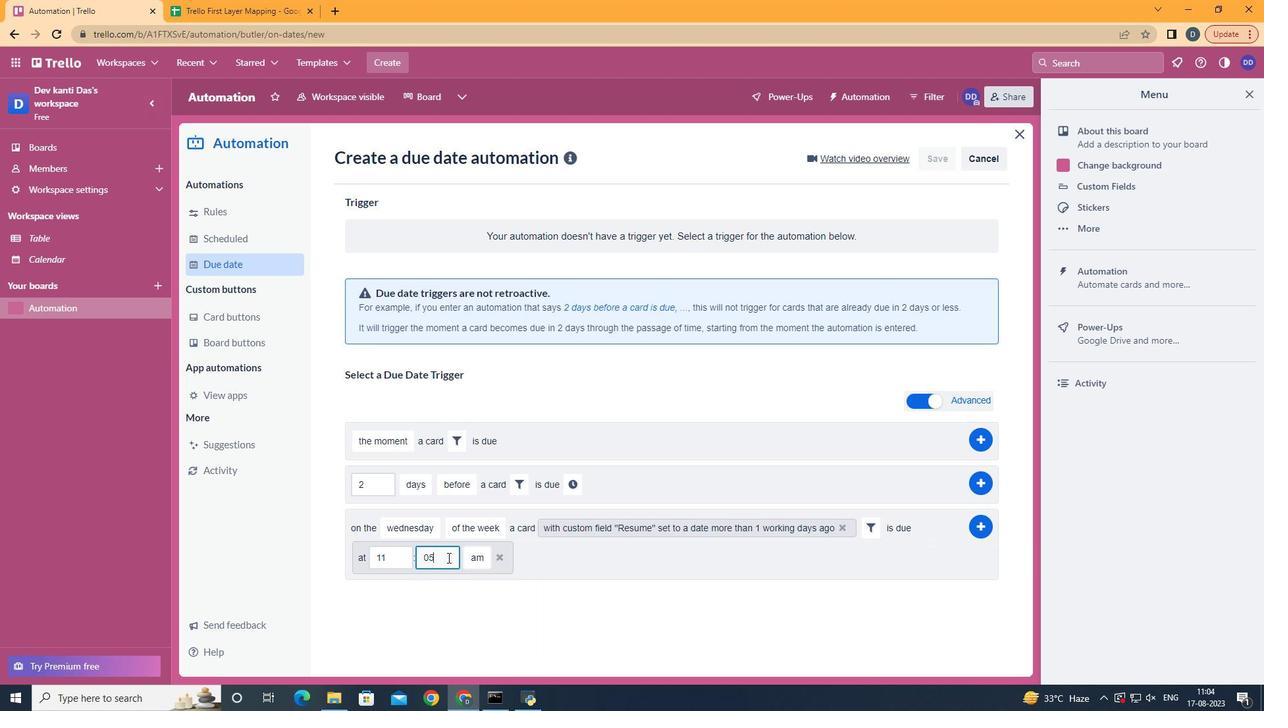 
Action: Mouse pressed left at (447, 558)
Screenshot: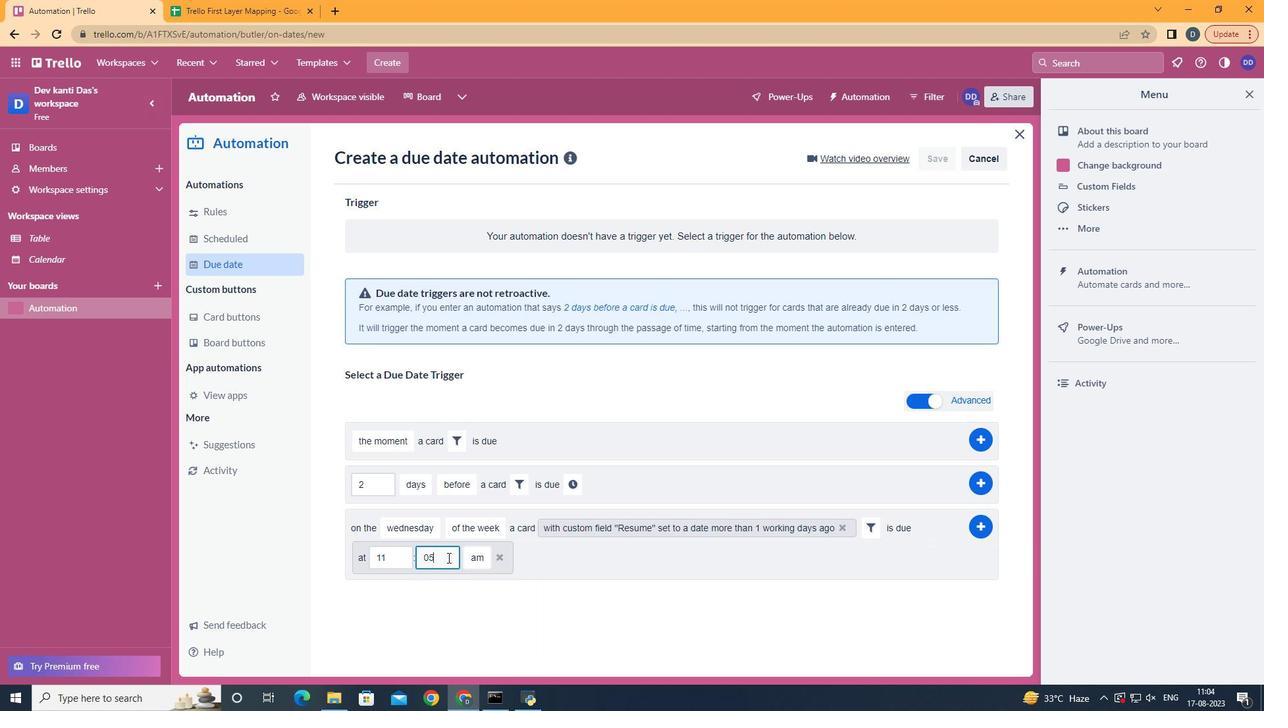 
Action: Mouse moved to (447, 557)
Screenshot: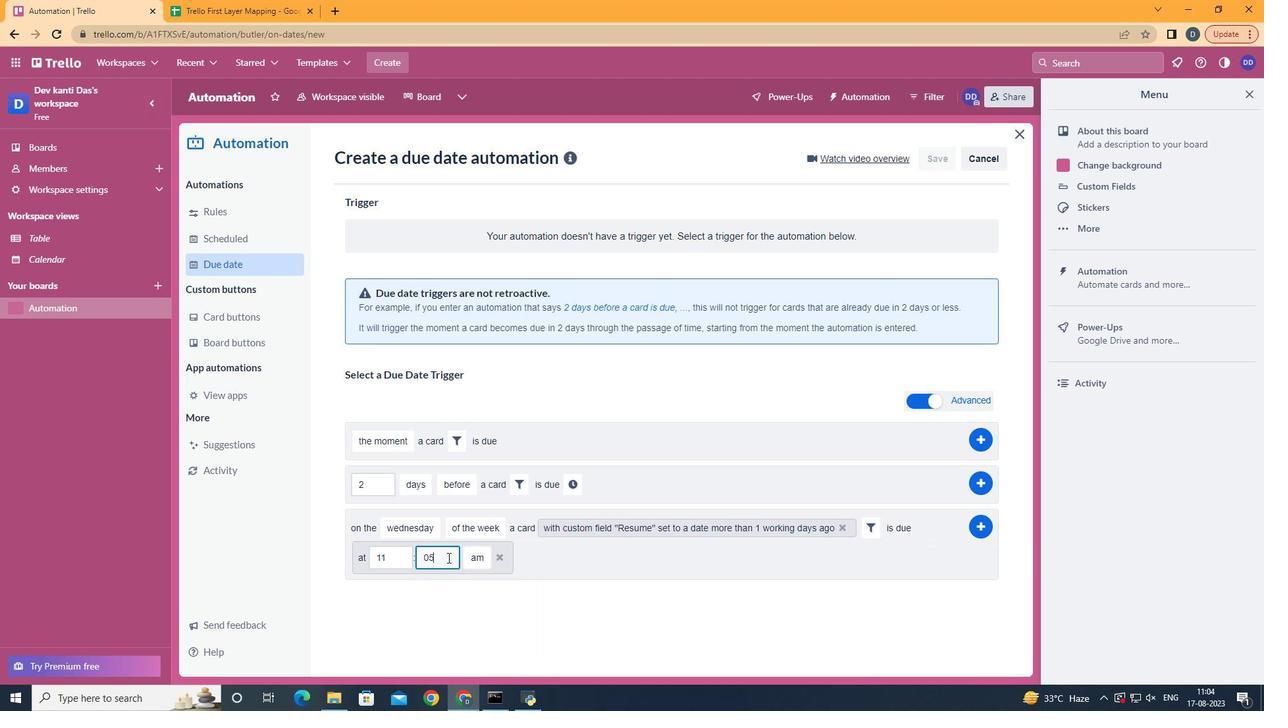 
Action: Key pressed <Key.backspace>0
Screenshot: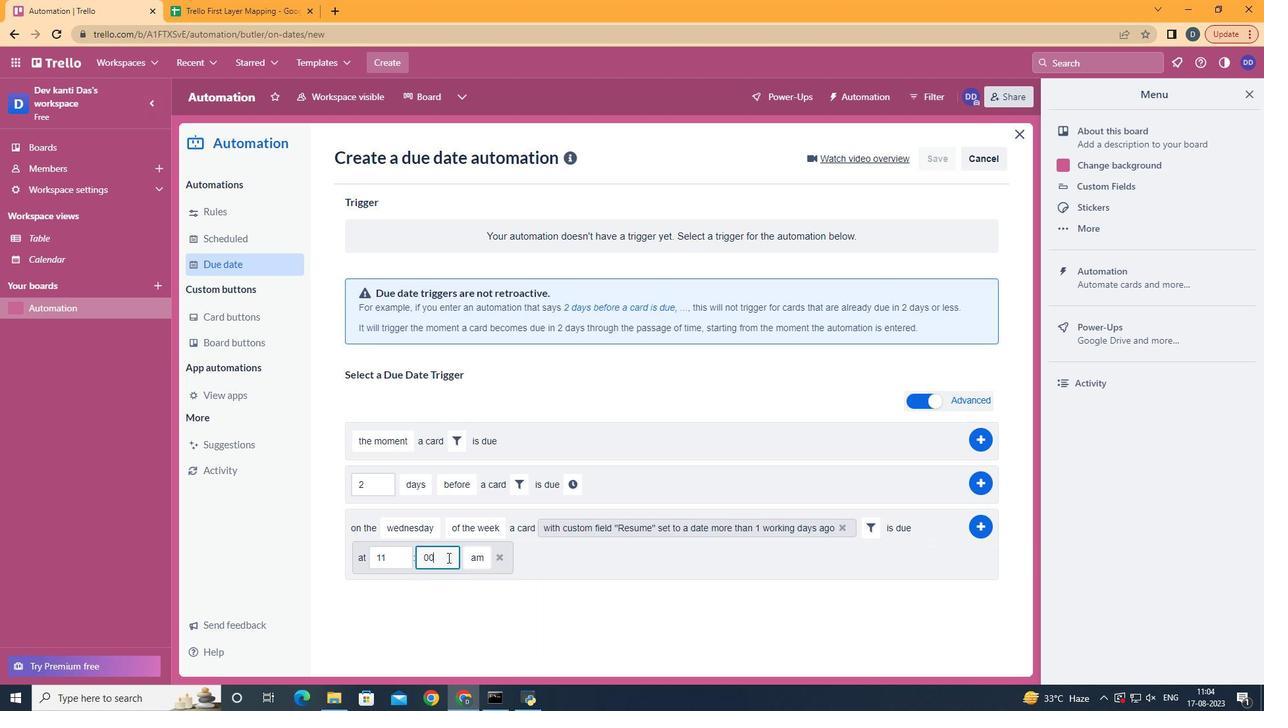 
Action: Mouse moved to (978, 528)
Screenshot: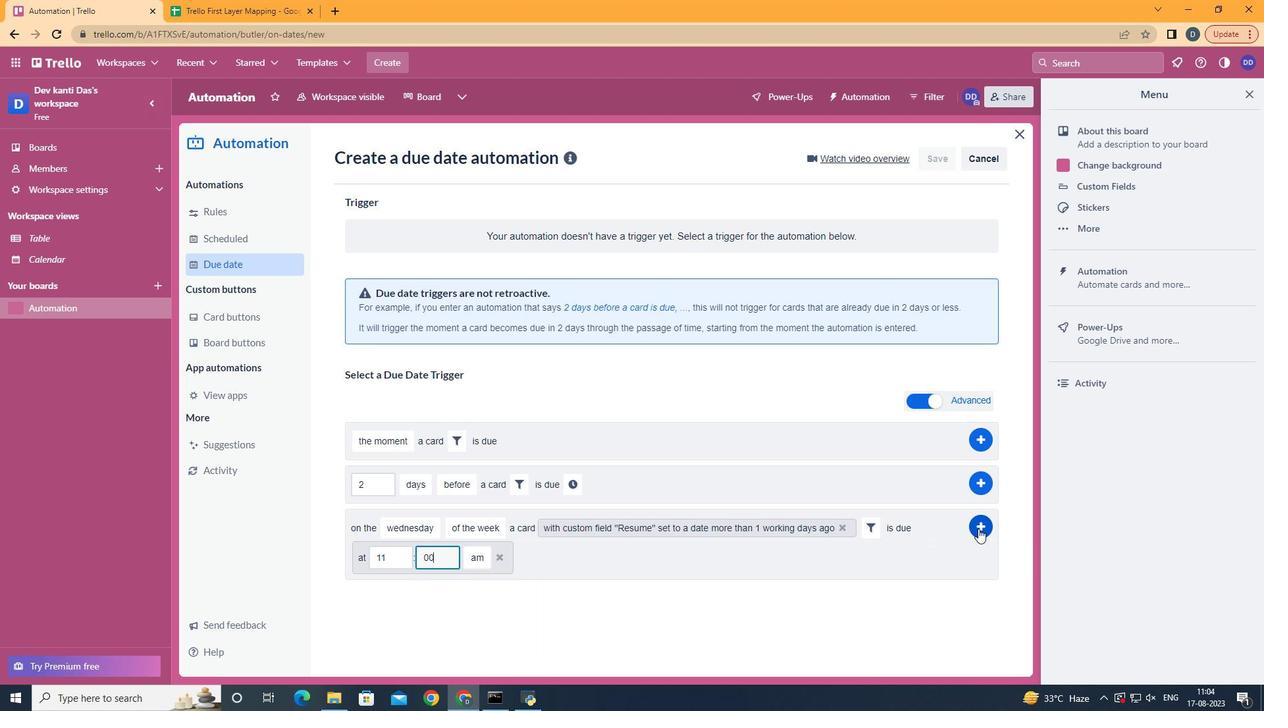 
Action: Mouse pressed left at (978, 528)
Screenshot: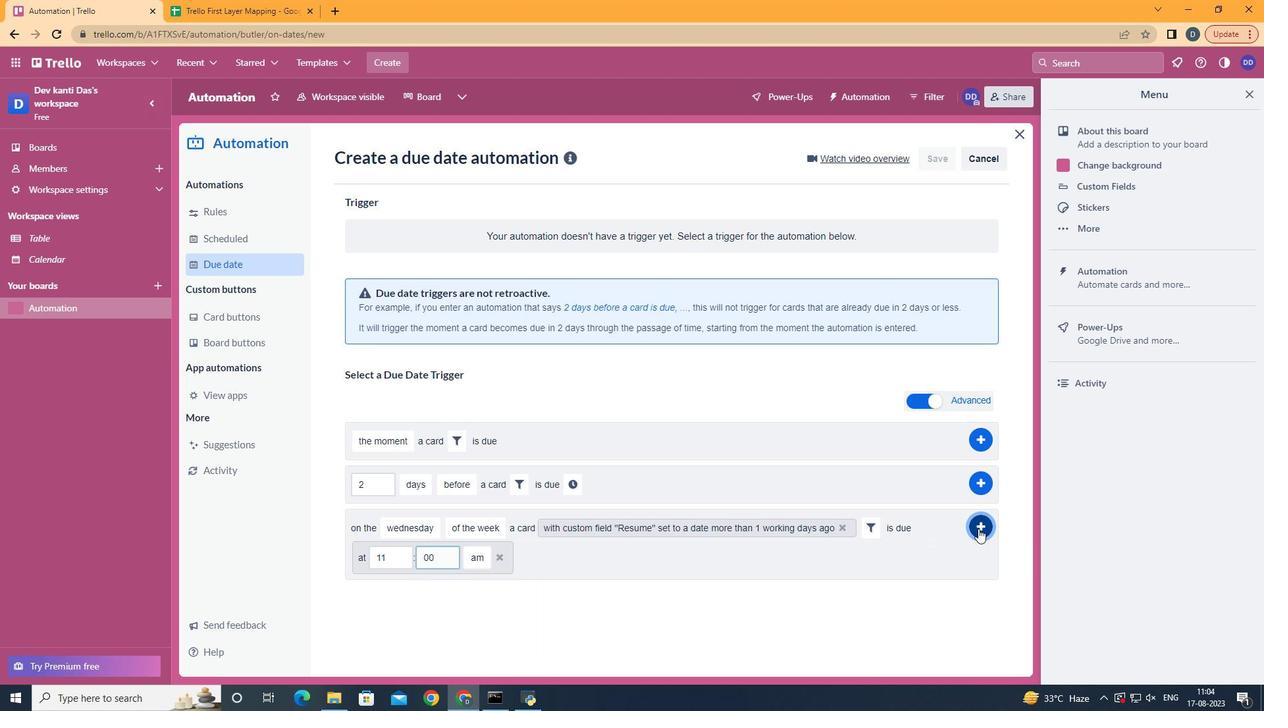 
